 Task: Look for space in Ticul, Mexico from 12th July, 2023 to 16th July, 2023 for 8 adults in price range Rs.10000 to Rs.16000. Place can be private room with 8 bedrooms having 8 beds and 8 bathrooms. Property type can be house, flat, guest house. Amenities needed are: wifi, TV, free parkinig on premises, gym, breakfast. Booking option can be shelf check-in. Required host language is English.
Action: Mouse moved to (457, 97)
Screenshot: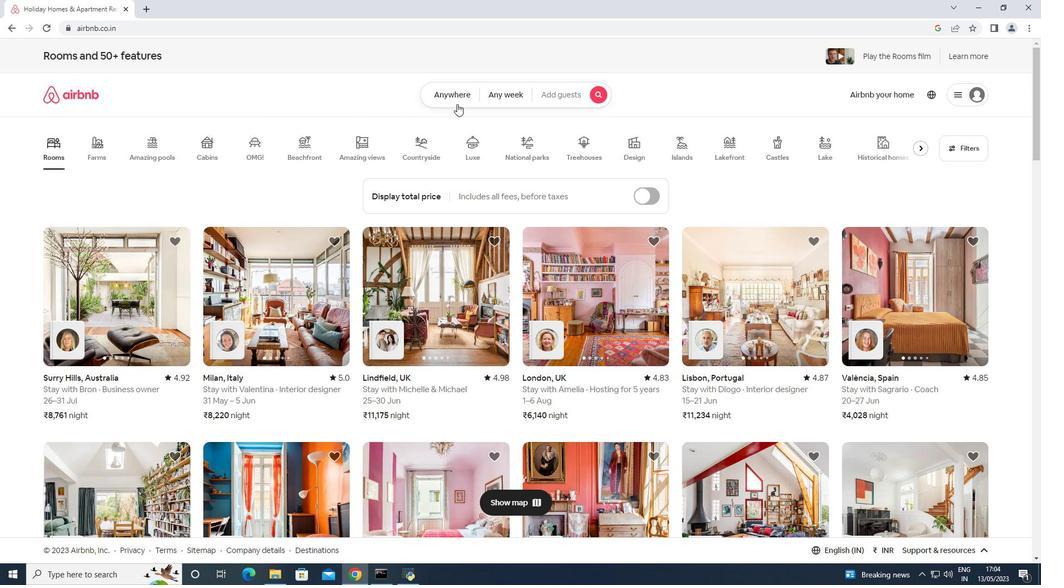 
Action: Mouse pressed left at (457, 97)
Screenshot: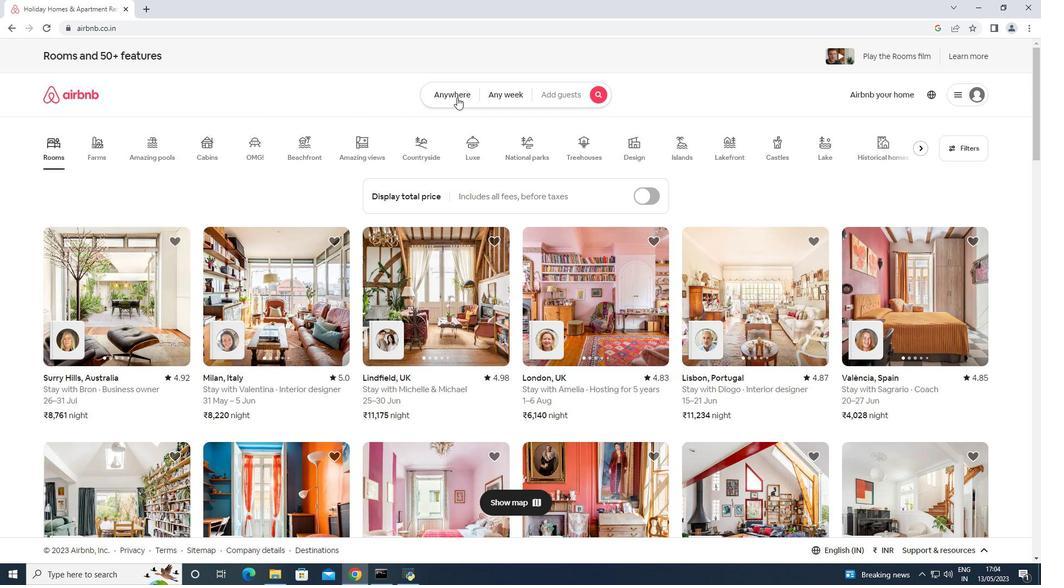 
Action: Mouse moved to (432, 131)
Screenshot: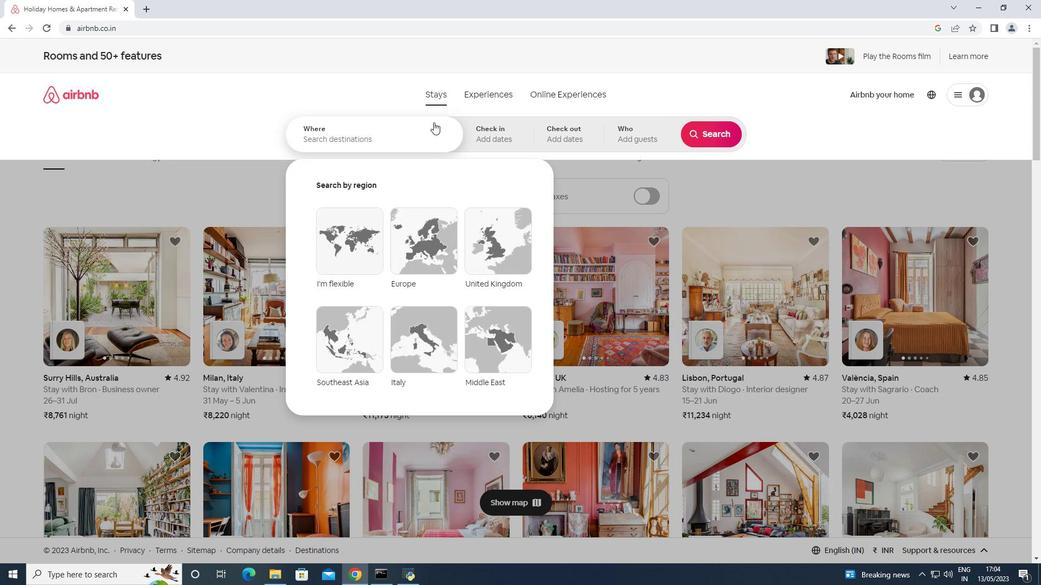 
Action: Mouse pressed left at (432, 131)
Screenshot: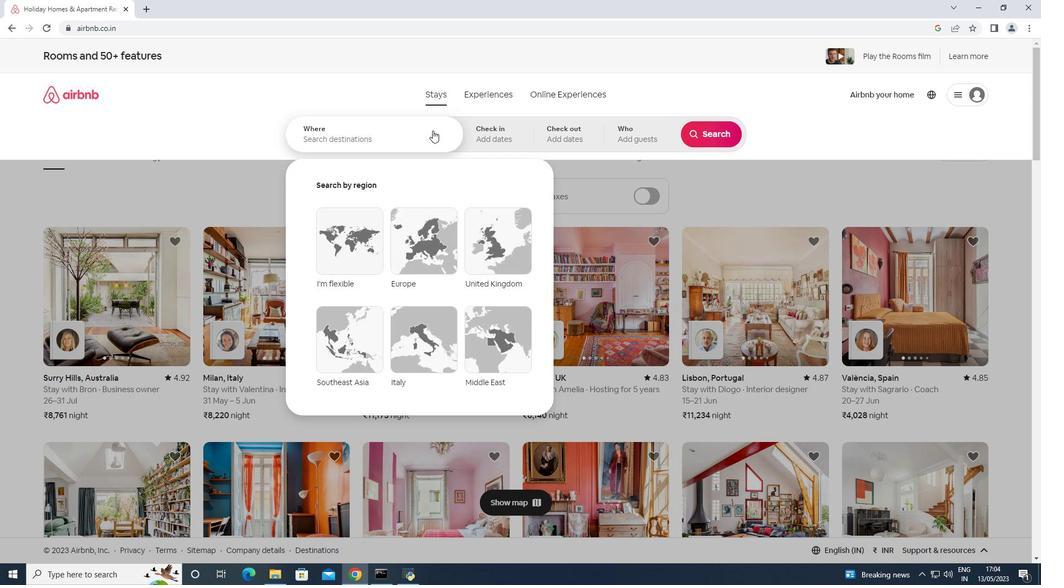 
Action: Mouse moved to (432, 131)
Screenshot: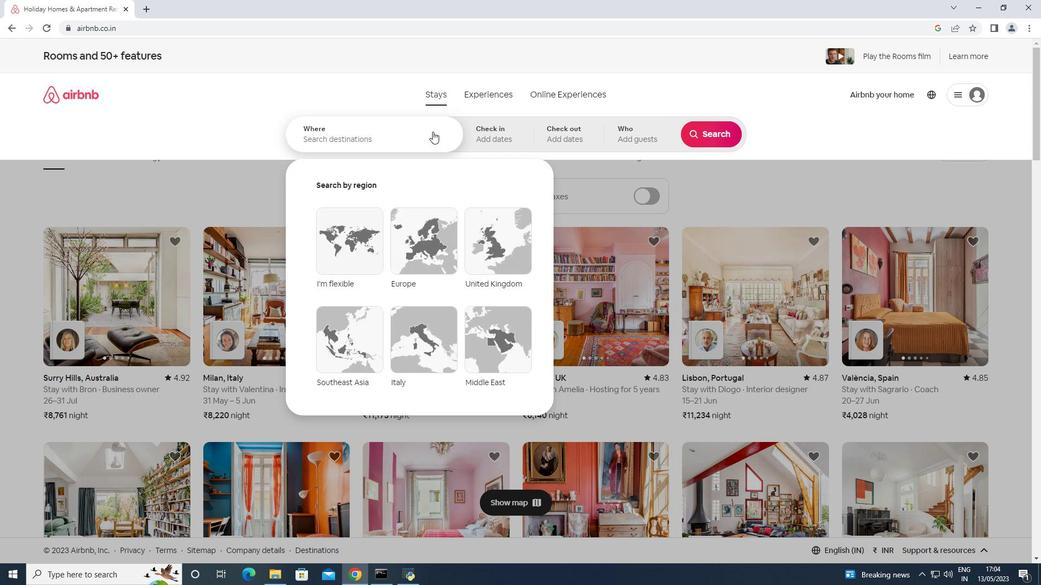 
Action: Key pressed <Key.shift>Ticul,<Key.space><Key.shift>Mexico<Key.enter>
Screenshot: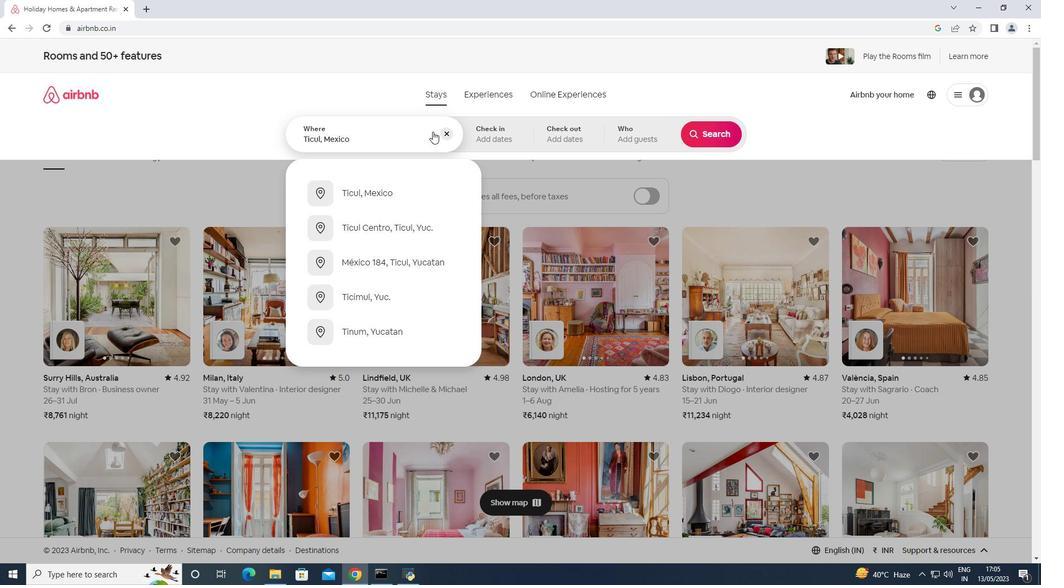 
Action: Mouse moved to (711, 224)
Screenshot: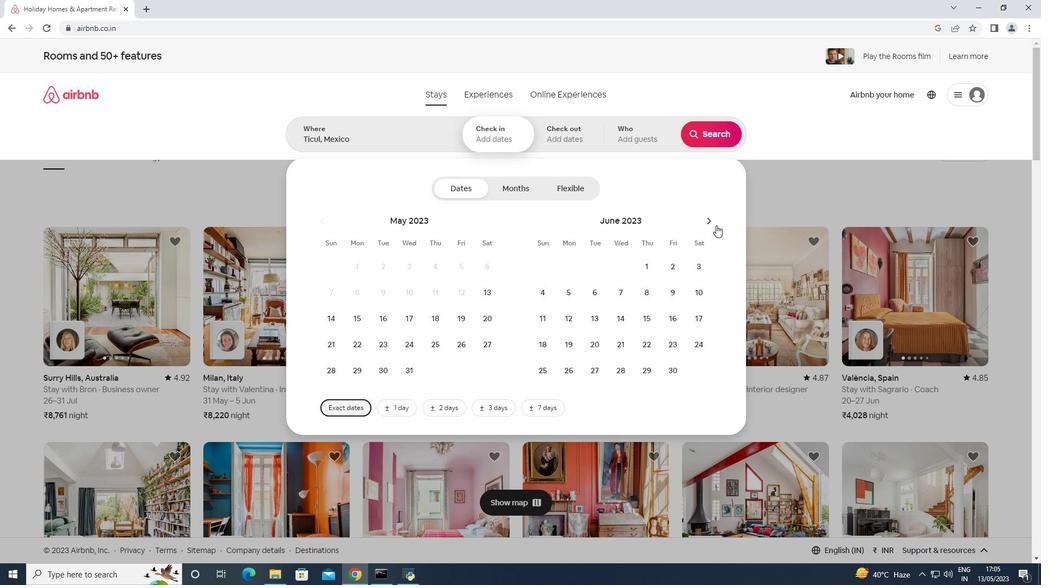 
Action: Mouse pressed left at (711, 224)
Screenshot: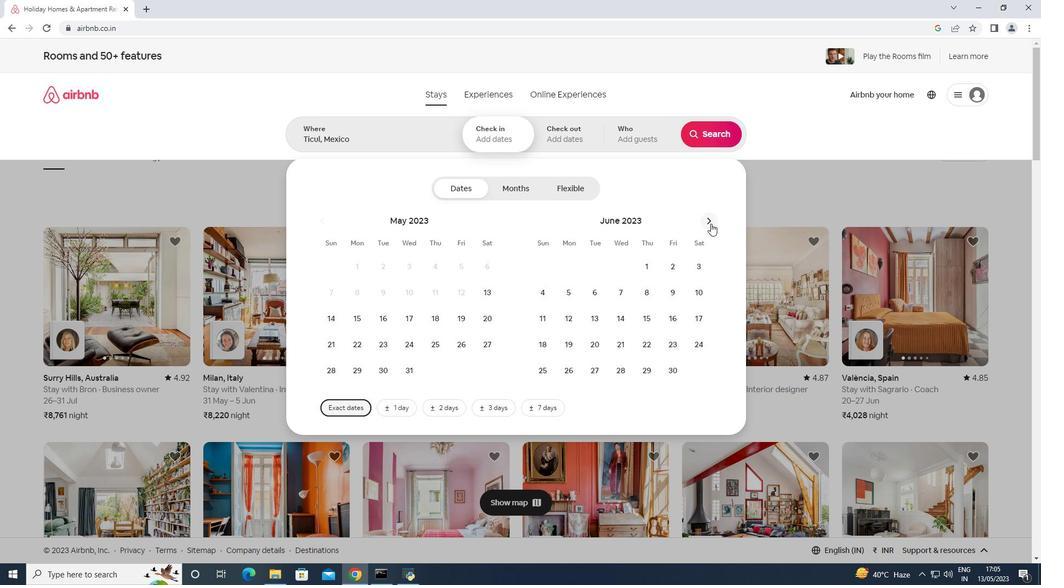 
Action: Mouse moved to (628, 315)
Screenshot: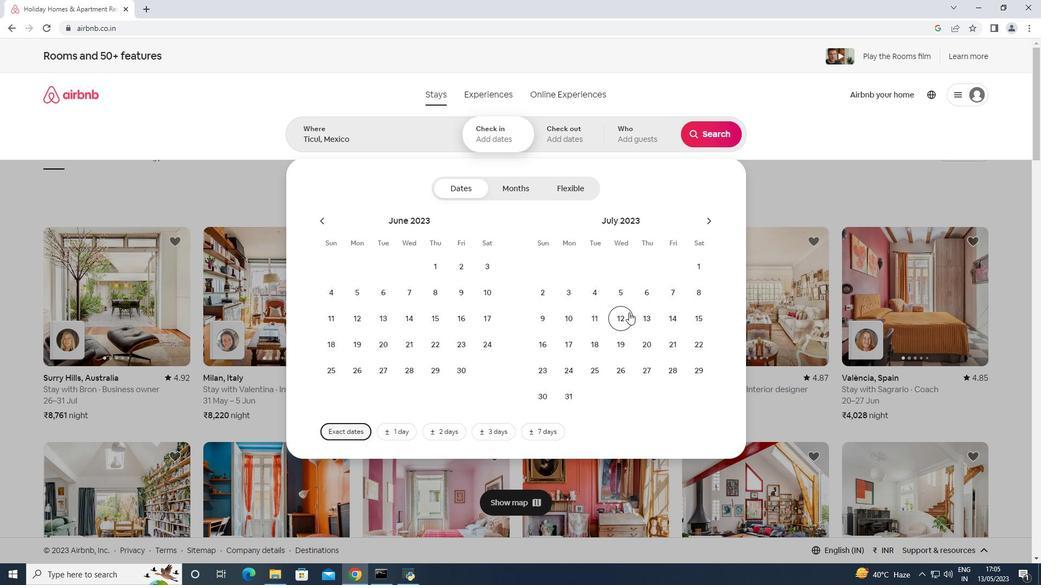 
Action: Mouse pressed left at (628, 315)
Screenshot: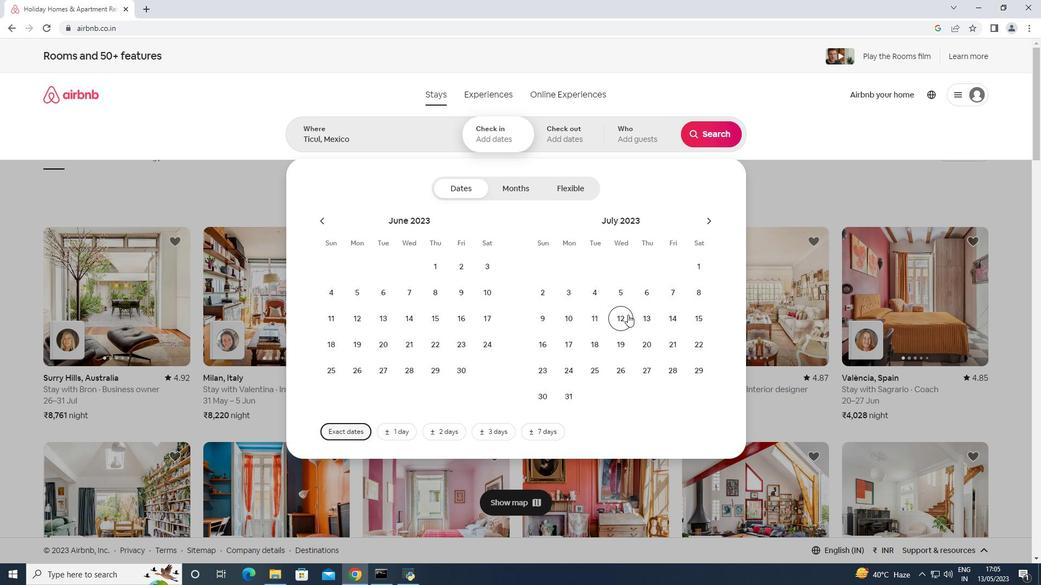 
Action: Mouse moved to (552, 342)
Screenshot: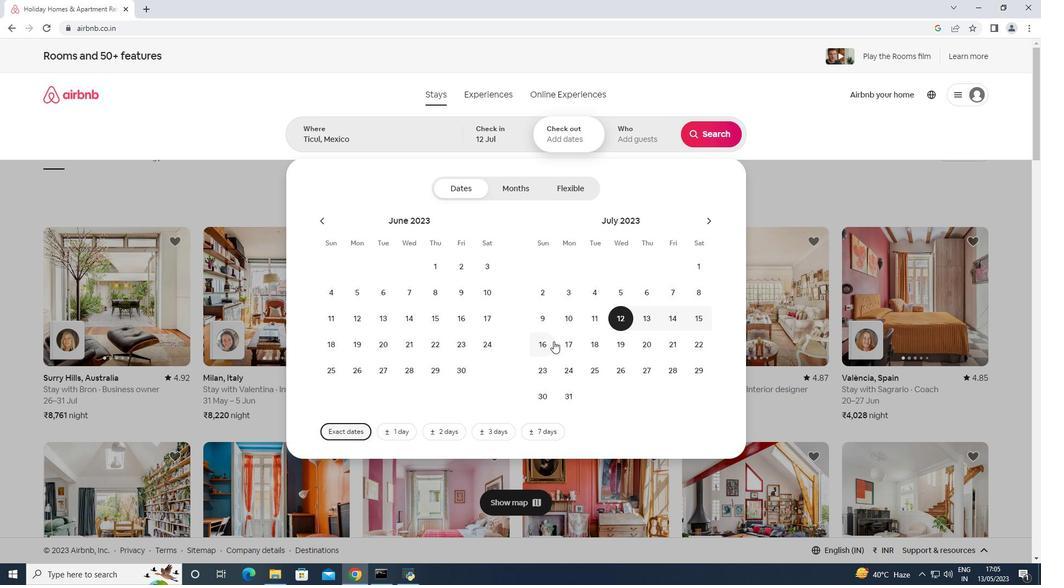 
Action: Mouse pressed left at (552, 342)
Screenshot: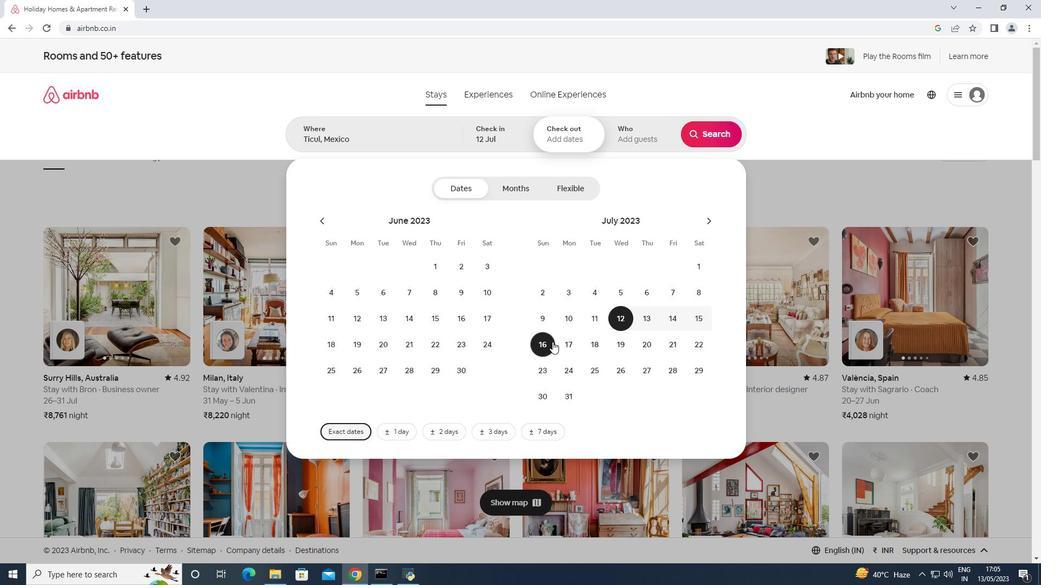 
Action: Mouse moved to (639, 139)
Screenshot: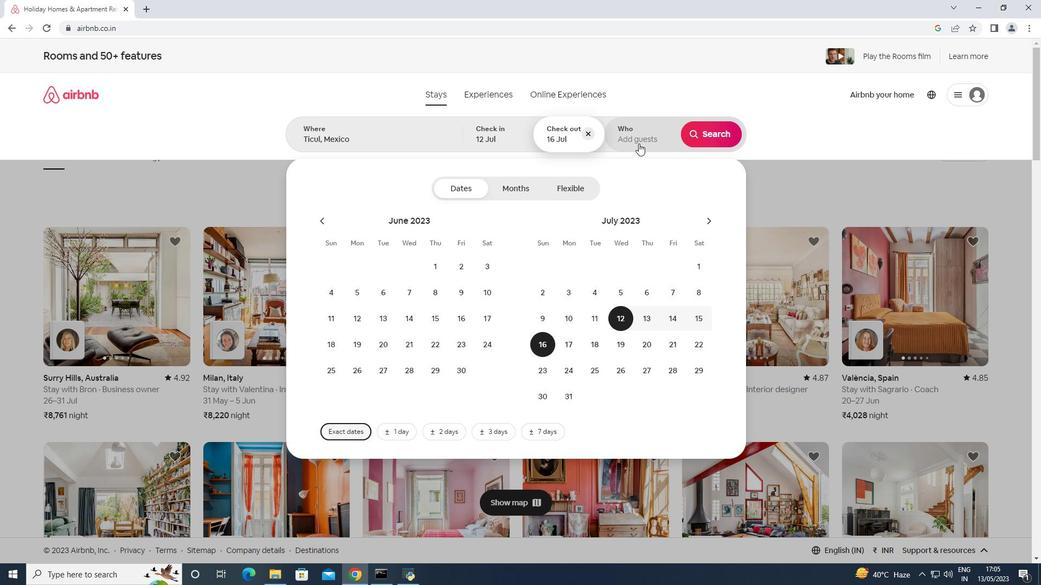 
Action: Mouse pressed left at (639, 139)
Screenshot: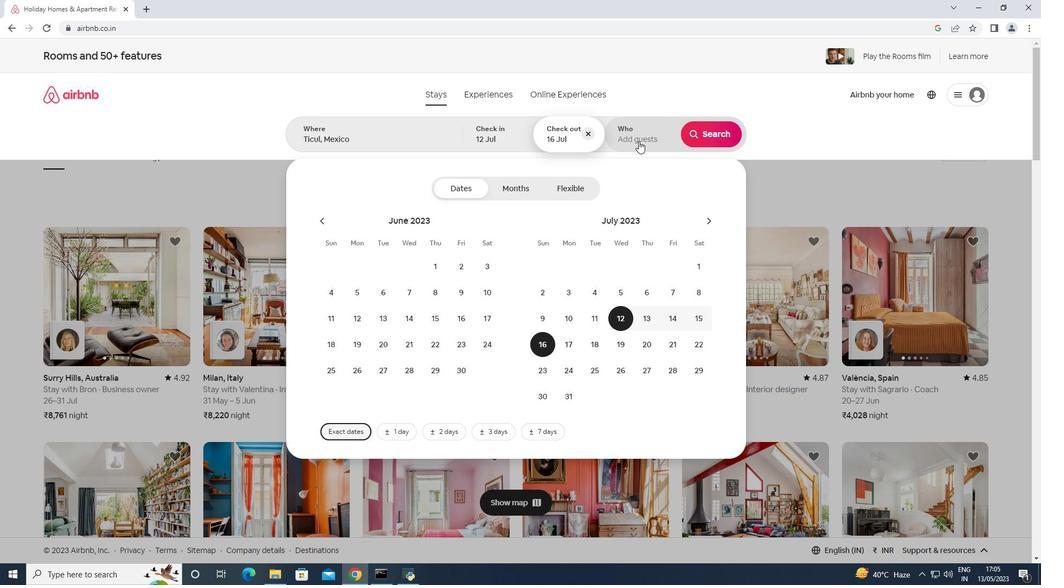 
Action: Mouse moved to (709, 185)
Screenshot: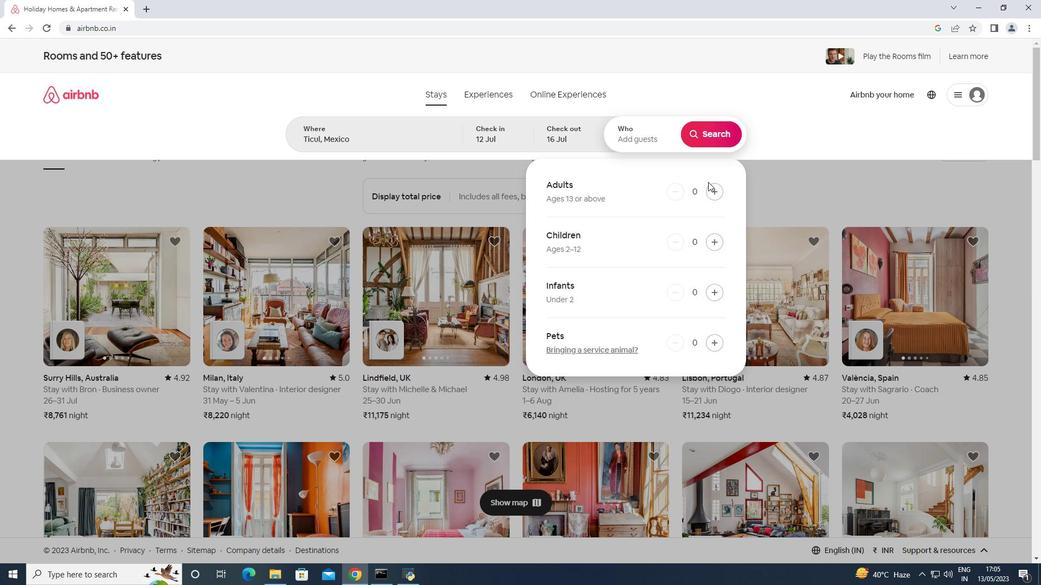
Action: Mouse pressed left at (709, 185)
Screenshot: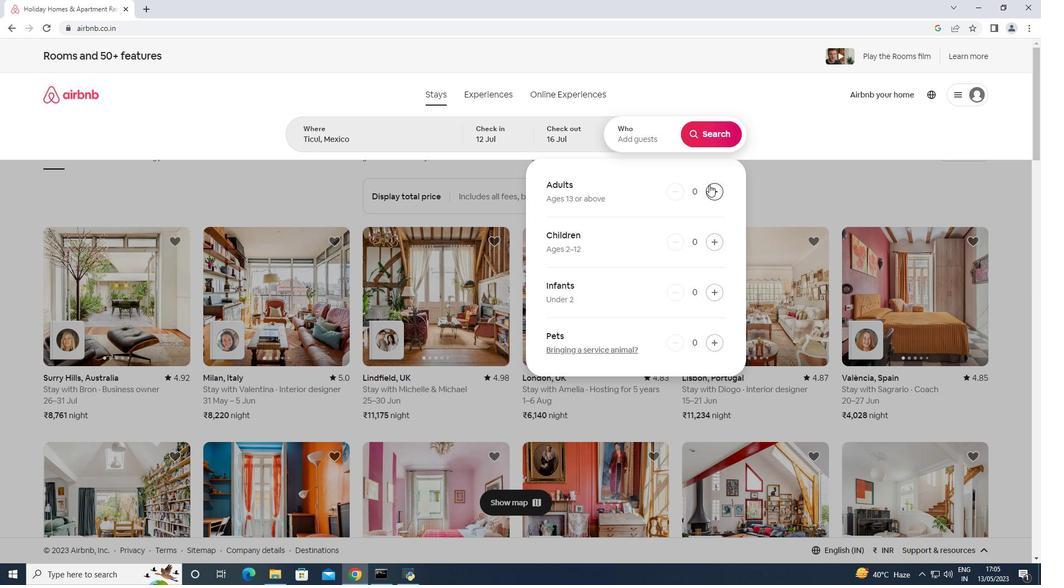 
Action: Mouse pressed left at (709, 185)
Screenshot: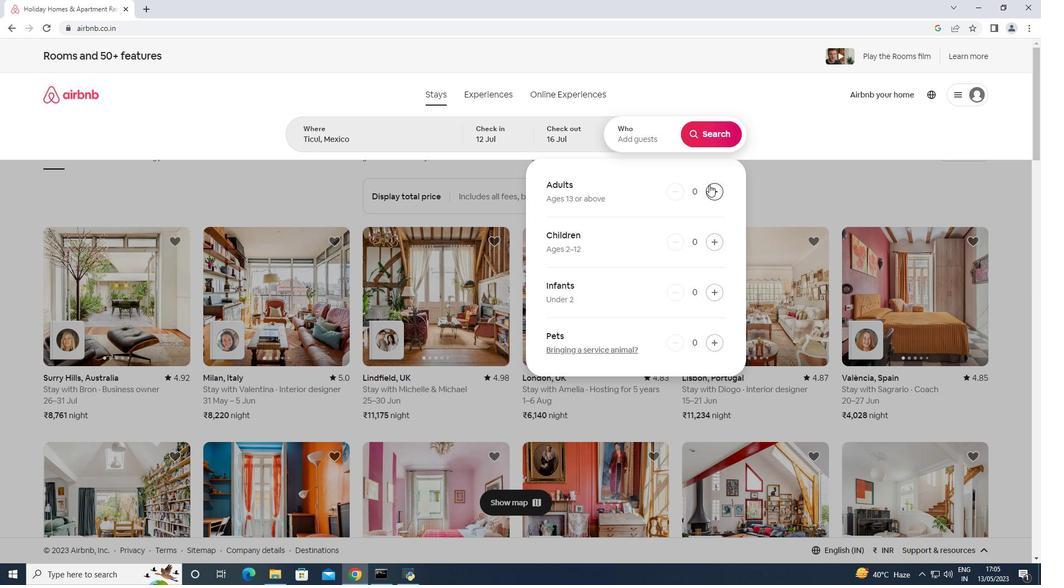 
Action: Mouse pressed left at (709, 185)
Screenshot: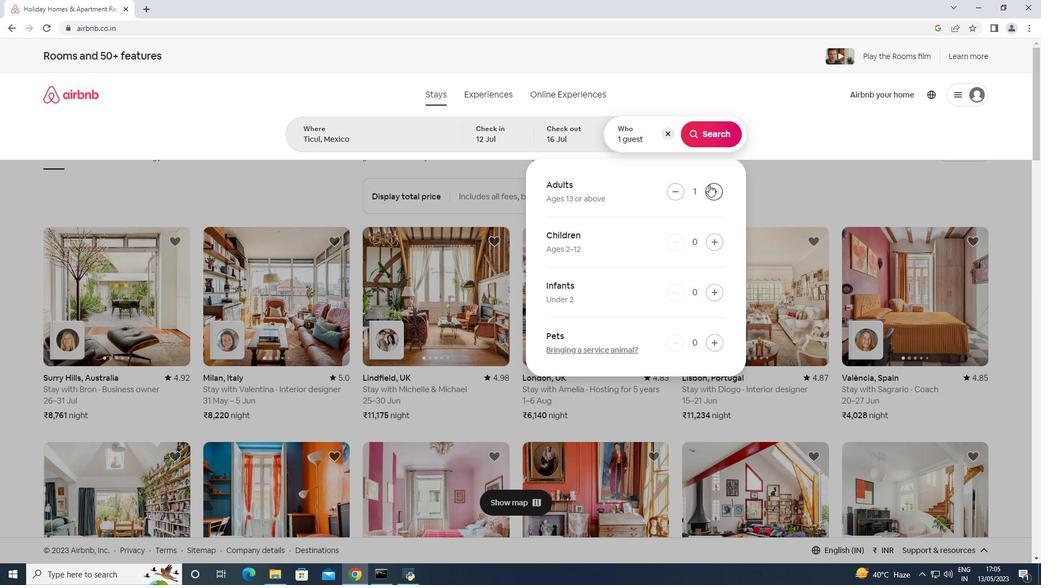 
Action: Mouse pressed left at (709, 185)
Screenshot: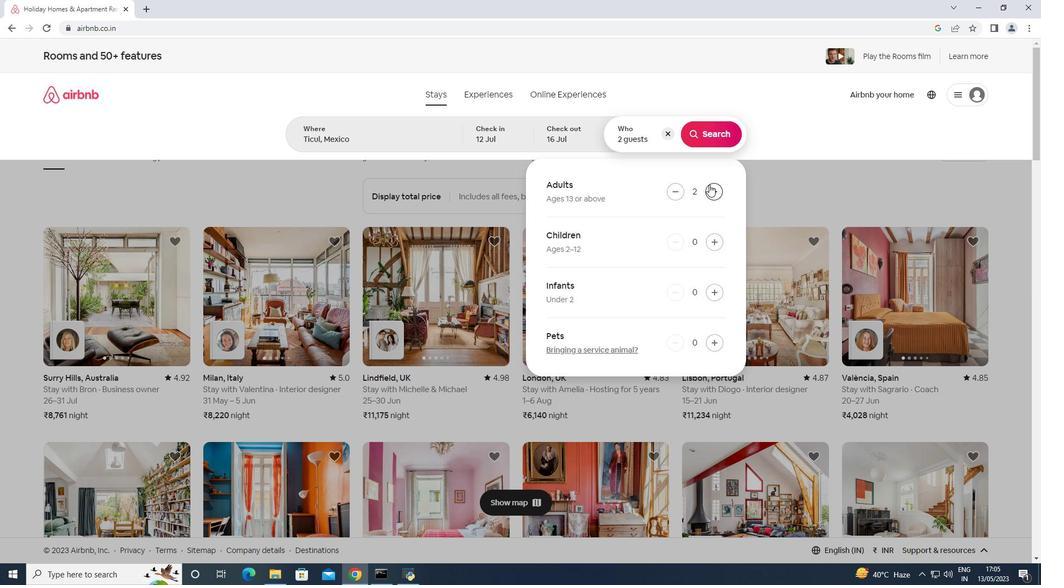 
Action: Mouse pressed left at (709, 185)
Screenshot: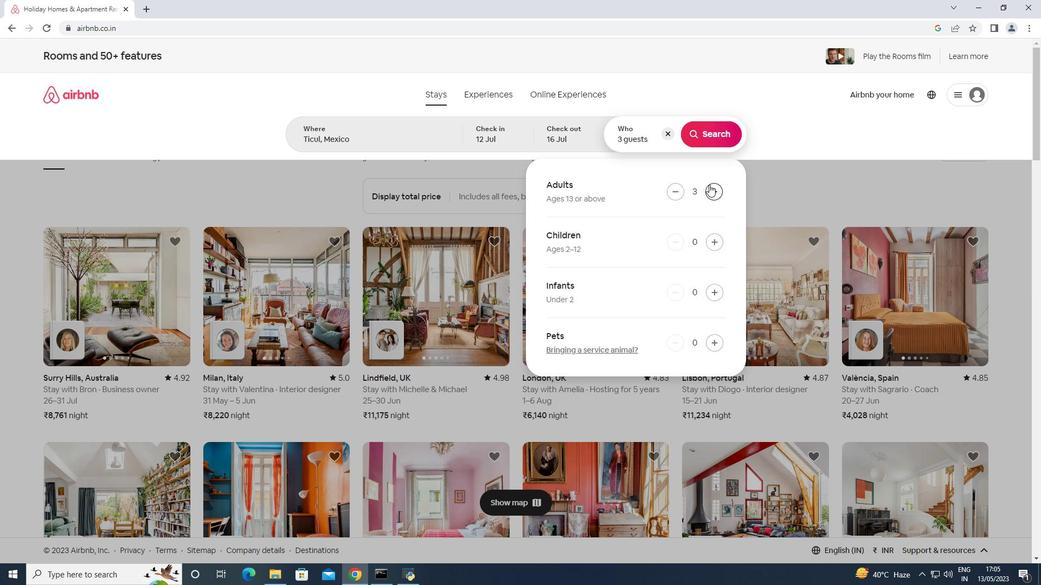 
Action: Mouse pressed left at (709, 185)
Screenshot: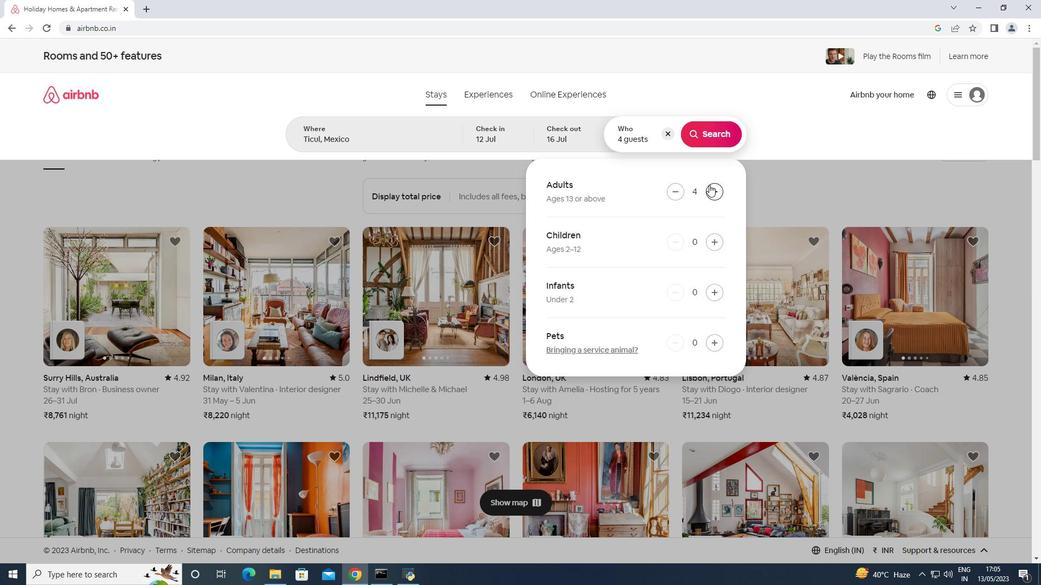 
Action: Mouse pressed left at (709, 185)
Screenshot: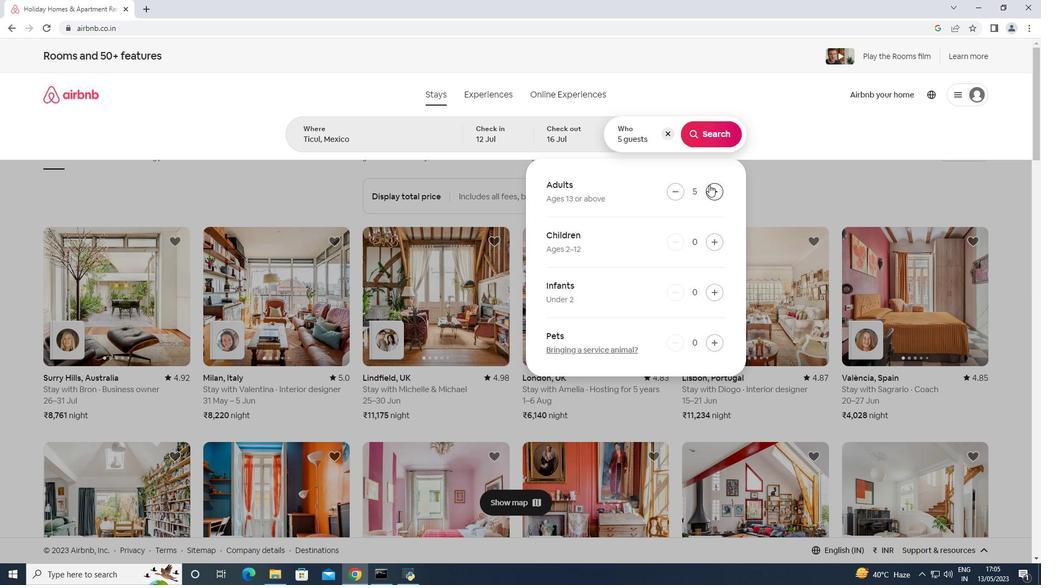 
Action: Mouse pressed left at (709, 185)
Screenshot: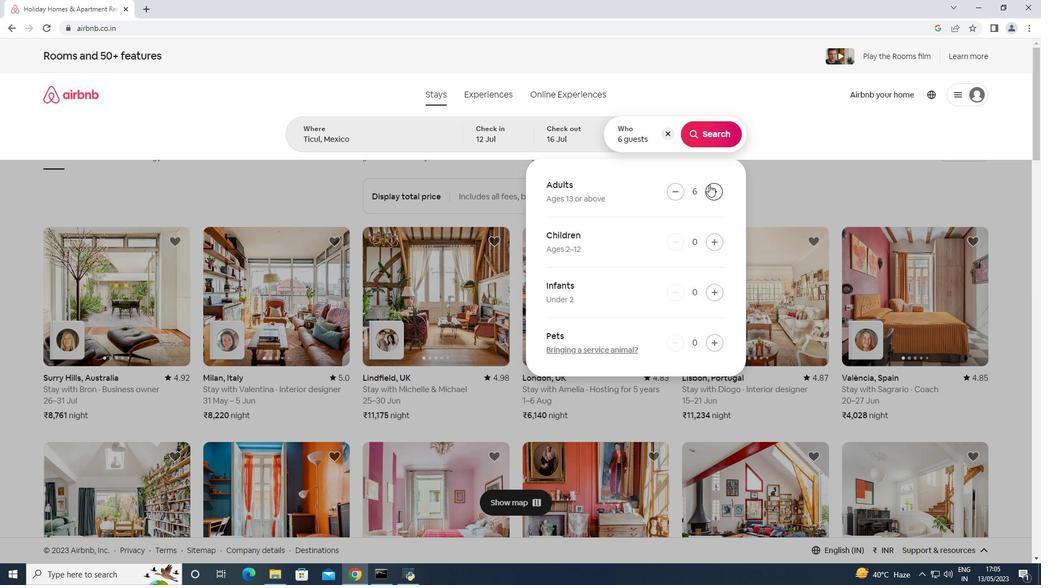
Action: Mouse moved to (707, 127)
Screenshot: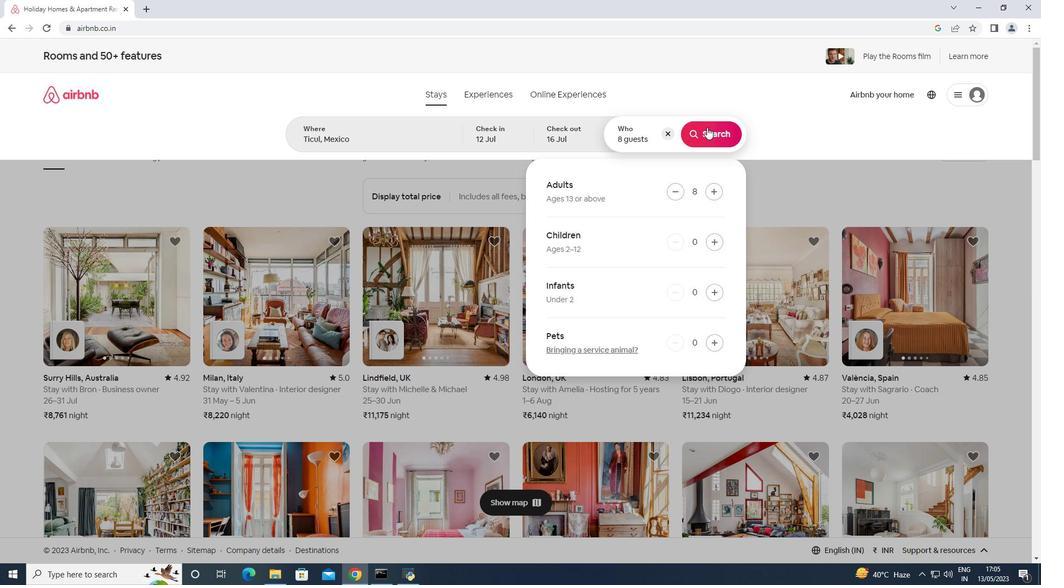
Action: Mouse pressed left at (707, 127)
Screenshot: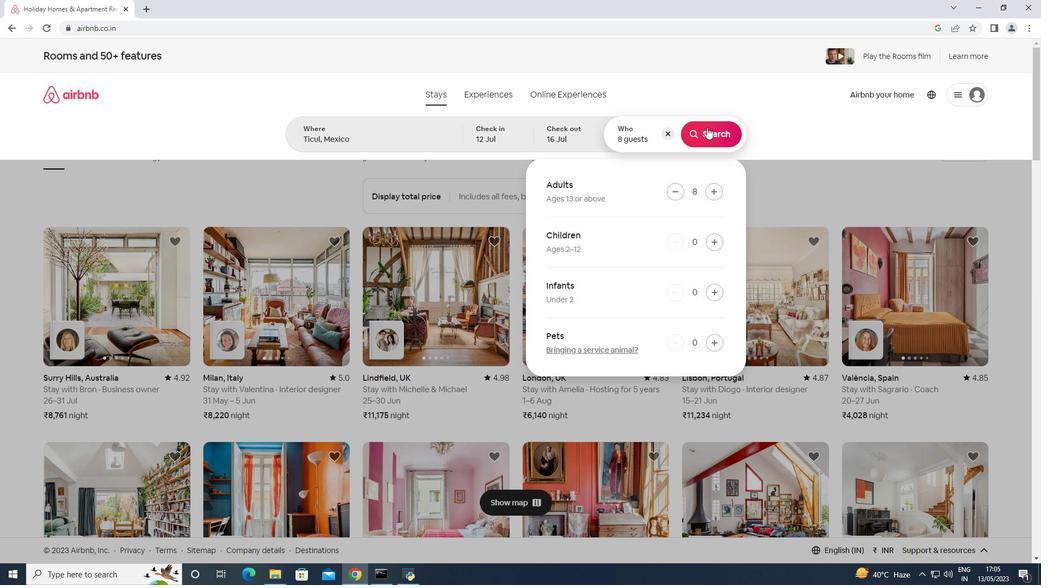 
Action: Mouse moved to (991, 95)
Screenshot: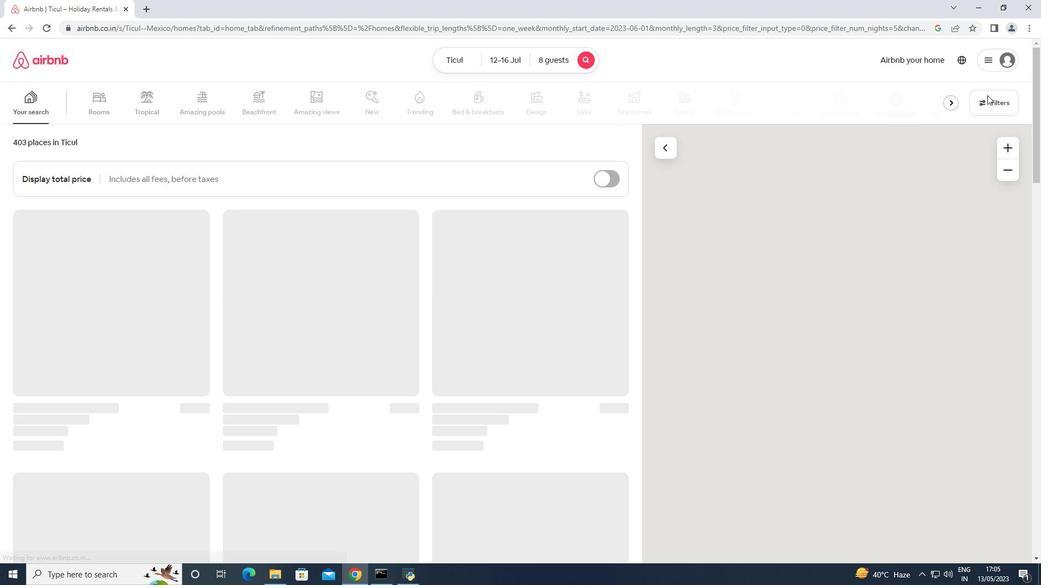 
Action: Mouse pressed left at (991, 95)
Screenshot: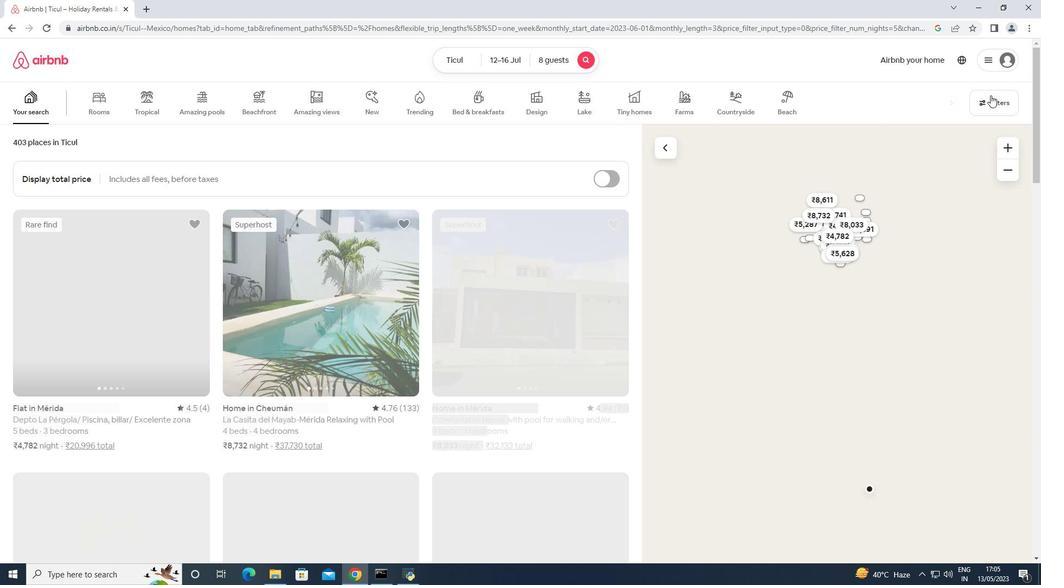 
Action: Mouse moved to (451, 367)
Screenshot: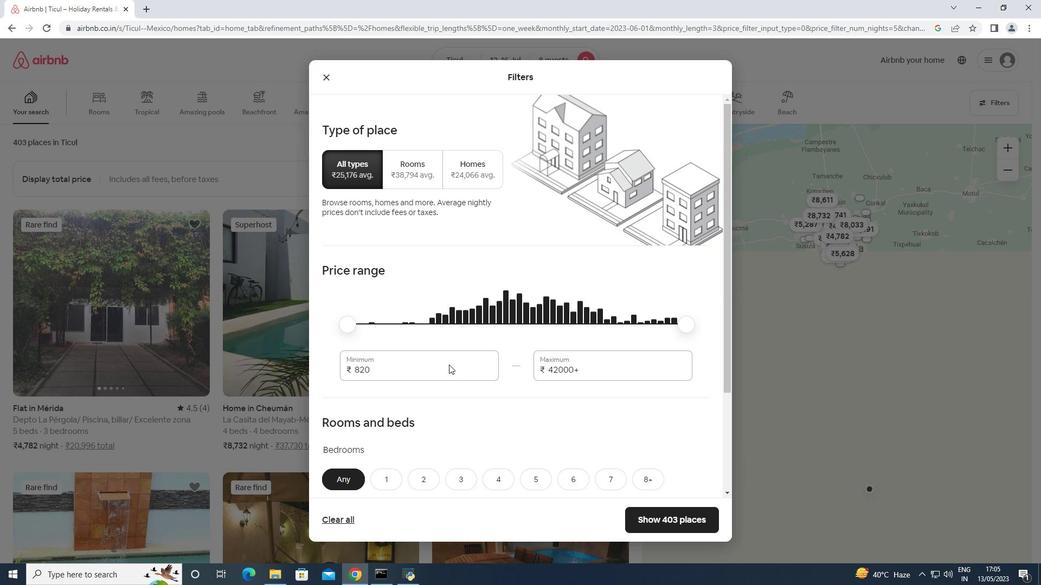 
Action: Mouse pressed left at (451, 367)
Screenshot: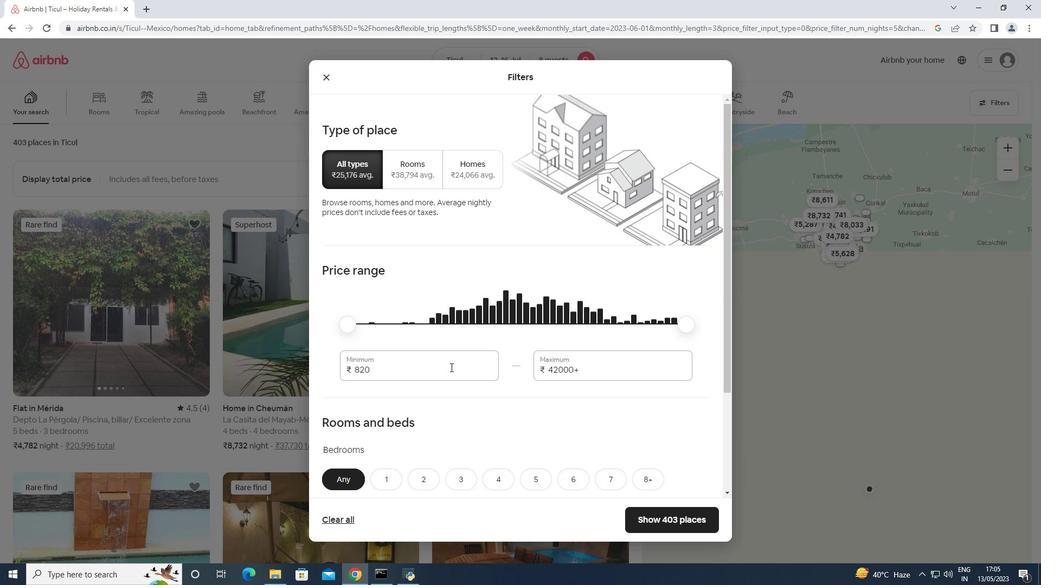 
Action: Mouse pressed left at (451, 367)
Screenshot: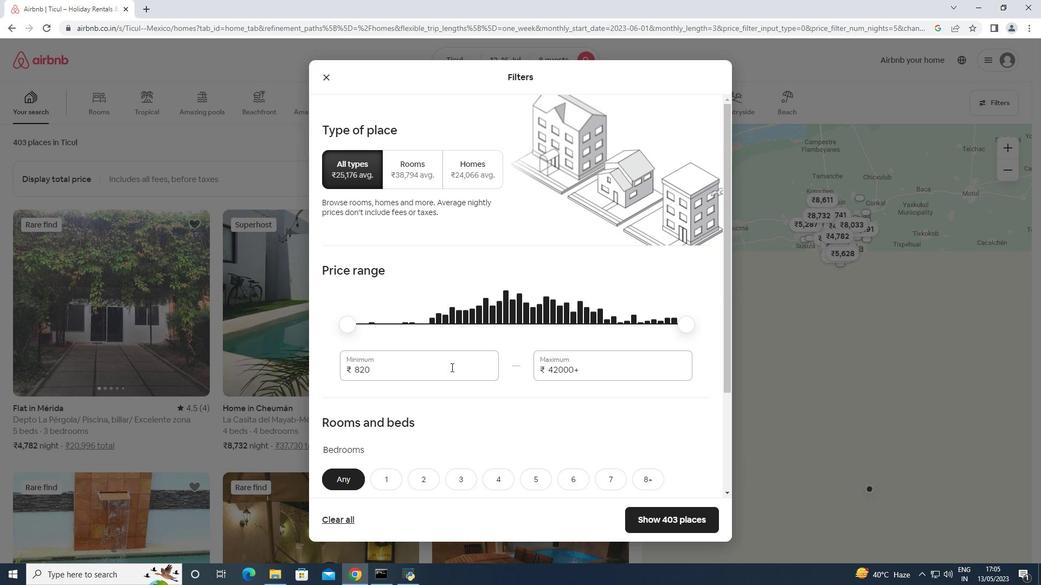 
Action: Mouse moved to (460, 364)
Screenshot: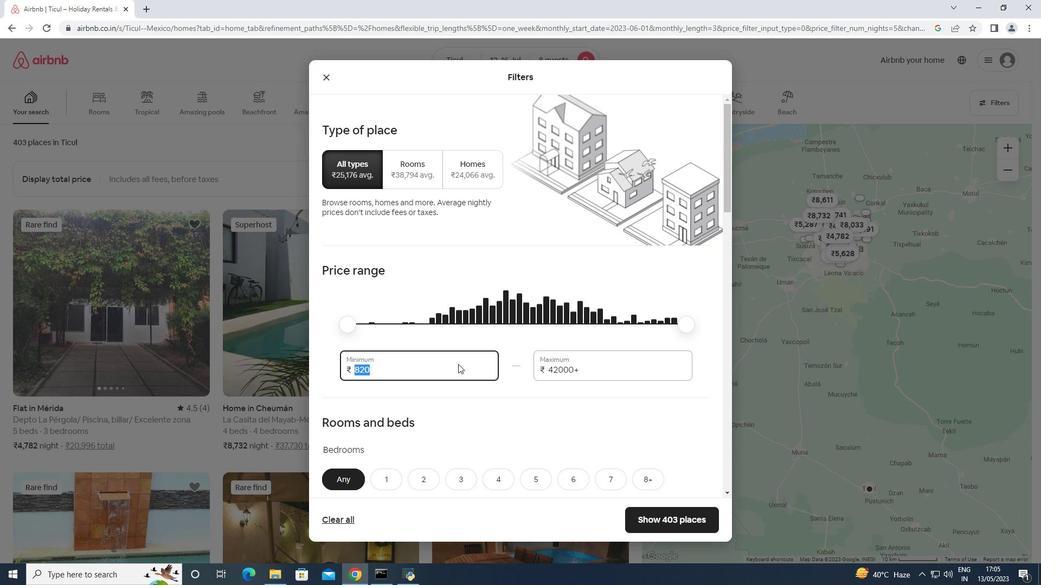 
Action: Key pressed 10000<Key.tab>16000
Screenshot: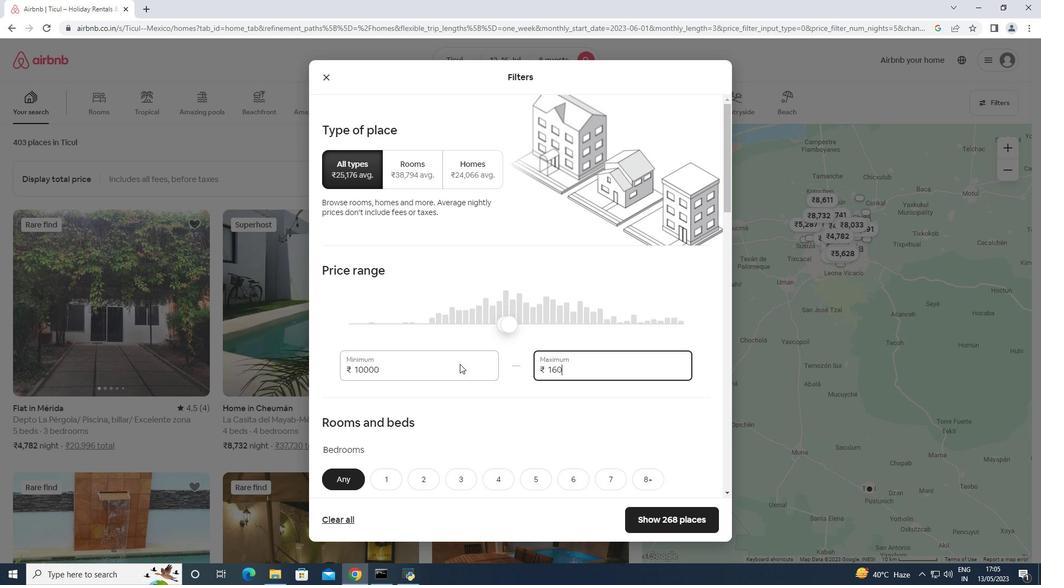 
Action: Mouse scrolled (460, 364) with delta (0, 0)
Screenshot: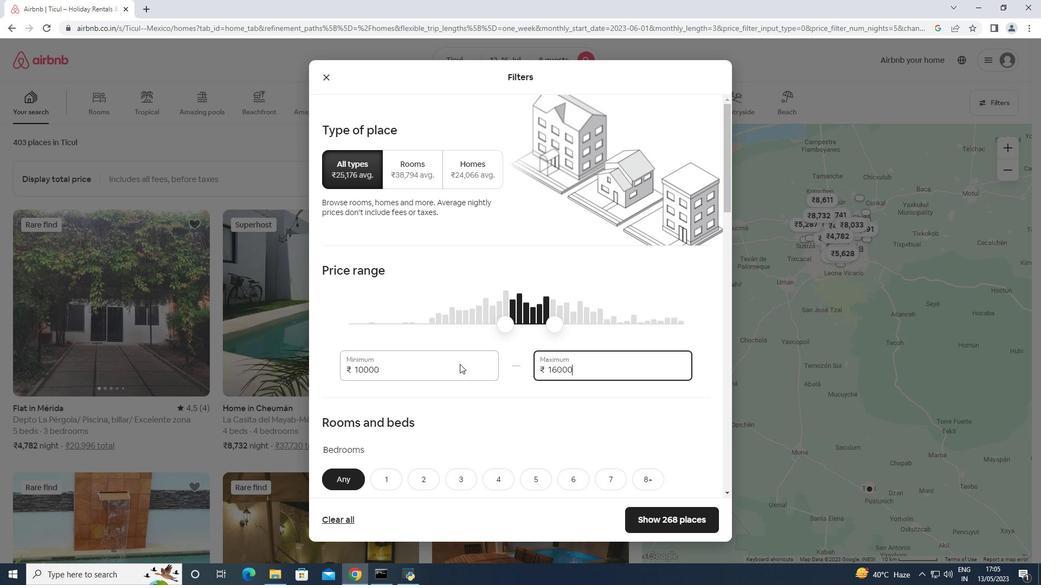 
Action: Mouse scrolled (460, 364) with delta (0, 0)
Screenshot: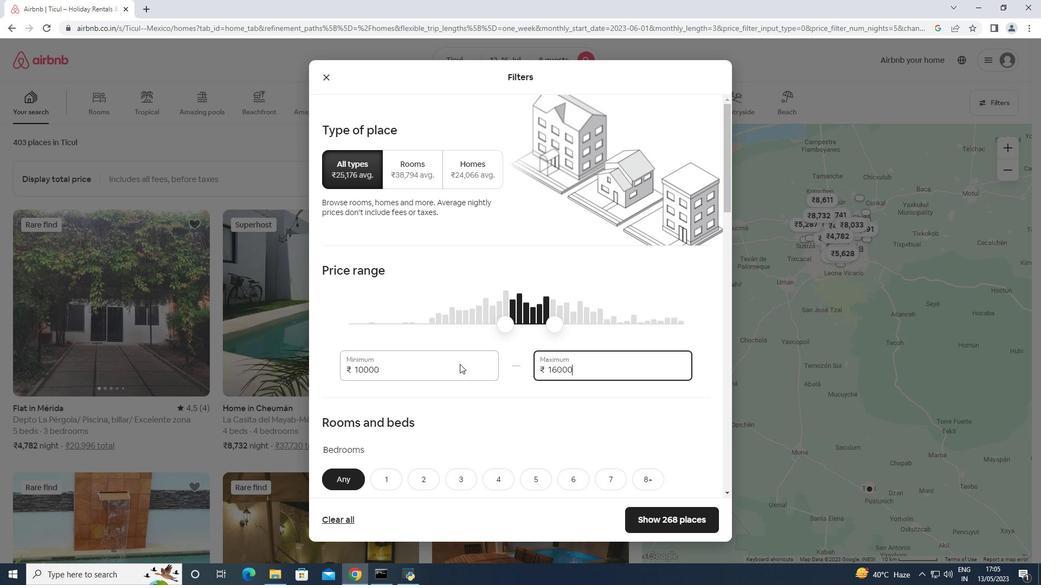 
Action: Mouse scrolled (460, 364) with delta (0, 0)
Screenshot: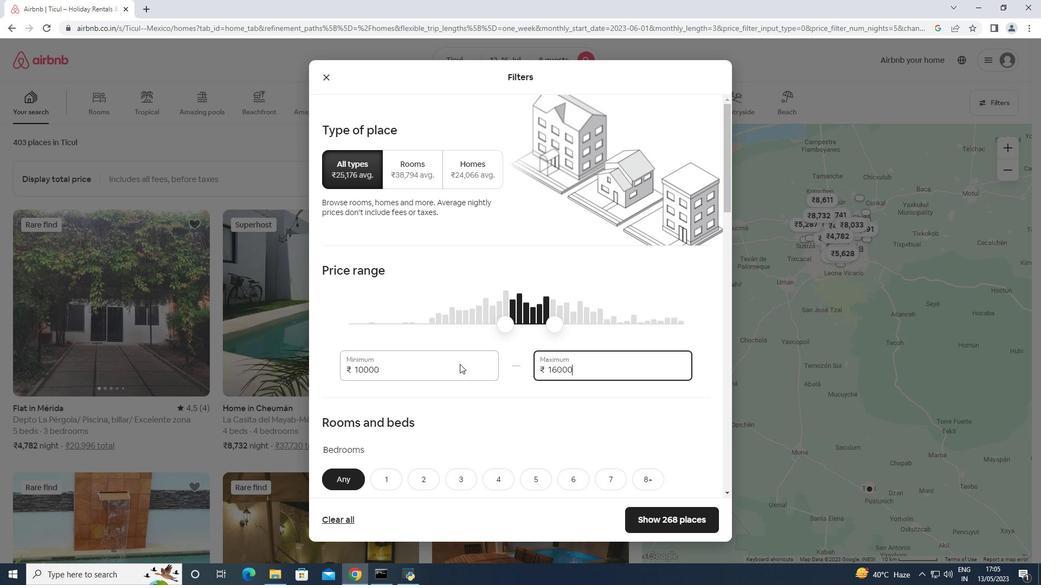 
Action: Mouse scrolled (460, 364) with delta (0, 0)
Screenshot: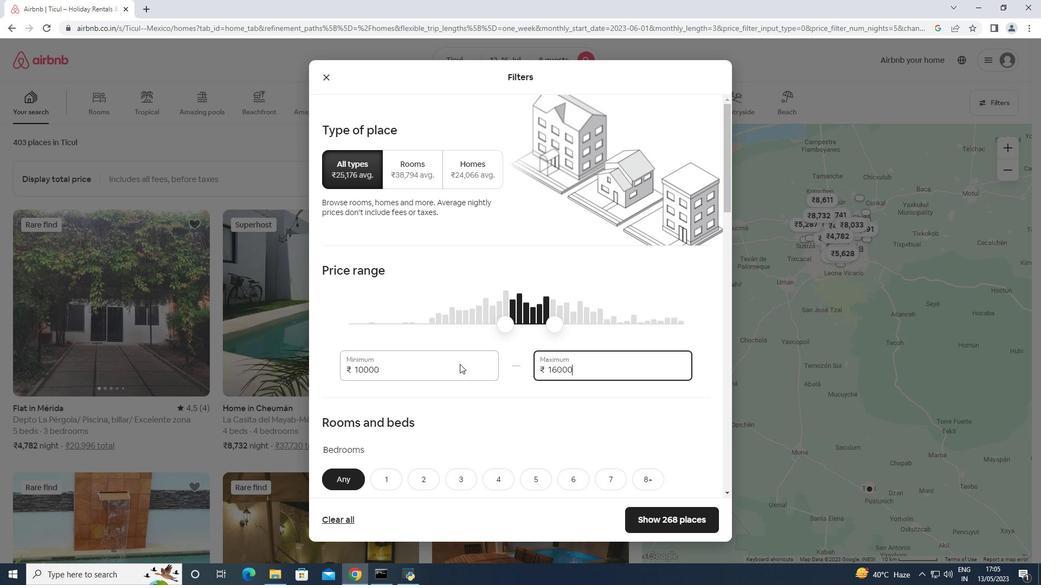 
Action: Mouse moved to (650, 265)
Screenshot: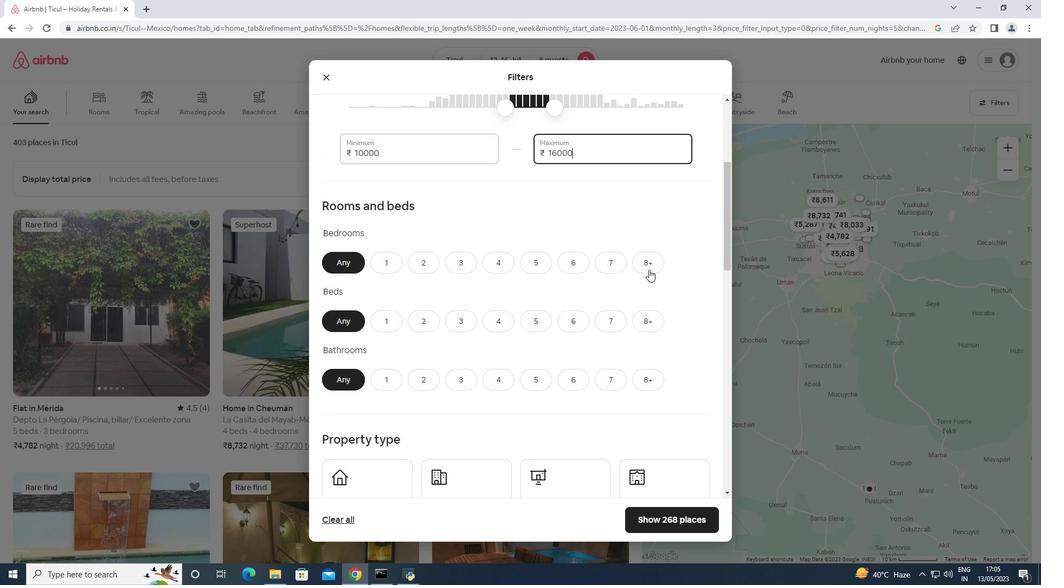 
Action: Mouse pressed left at (650, 265)
Screenshot: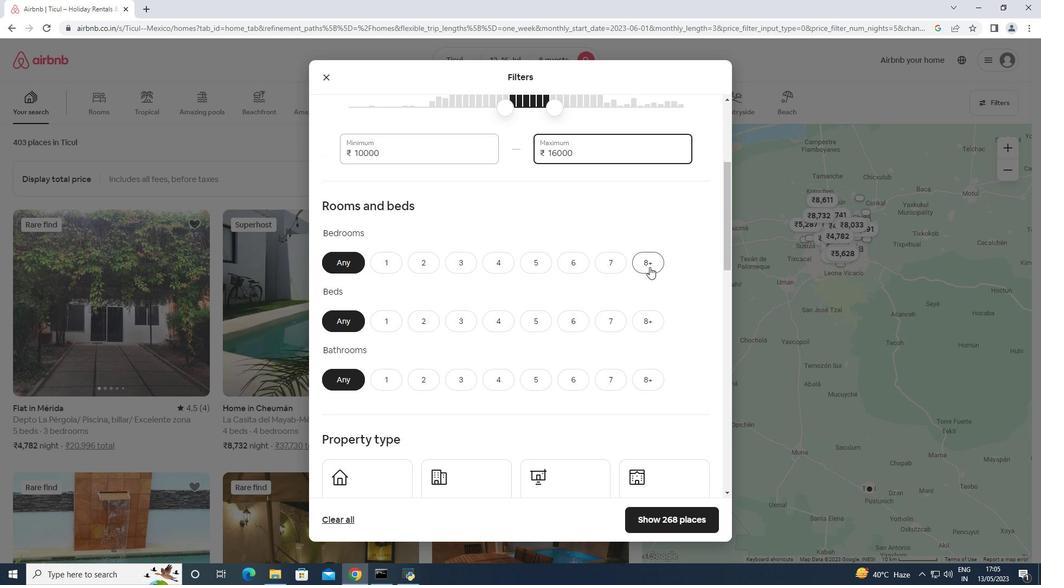
Action: Mouse moved to (657, 328)
Screenshot: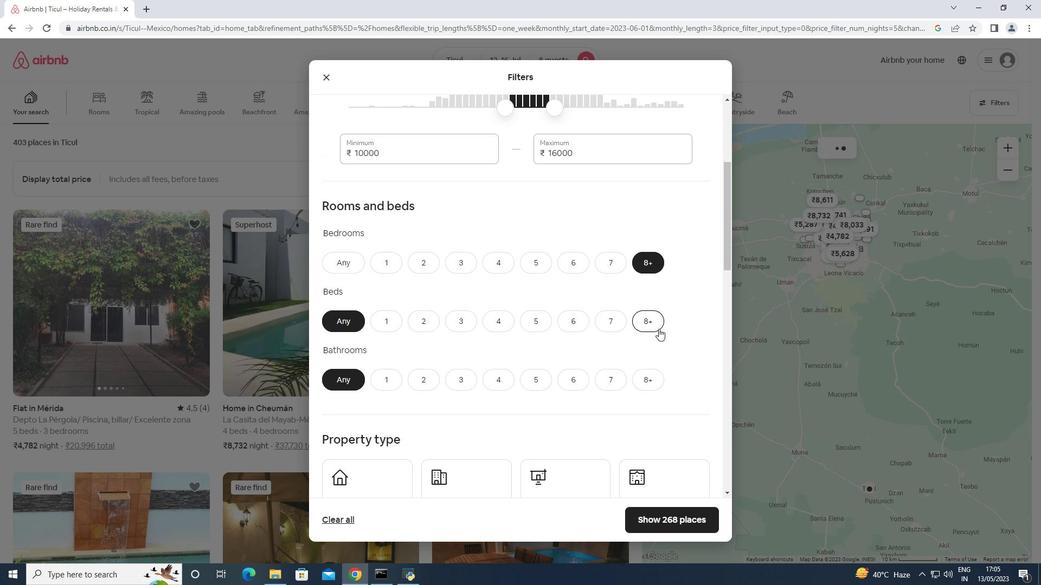 
Action: Mouse pressed left at (657, 328)
Screenshot: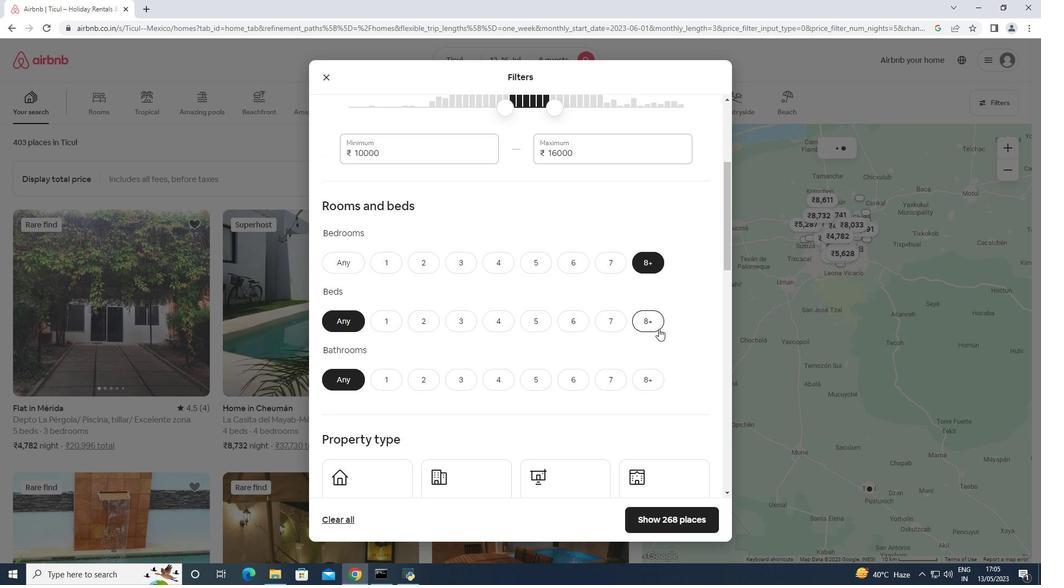 
Action: Mouse moved to (646, 383)
Screenshot: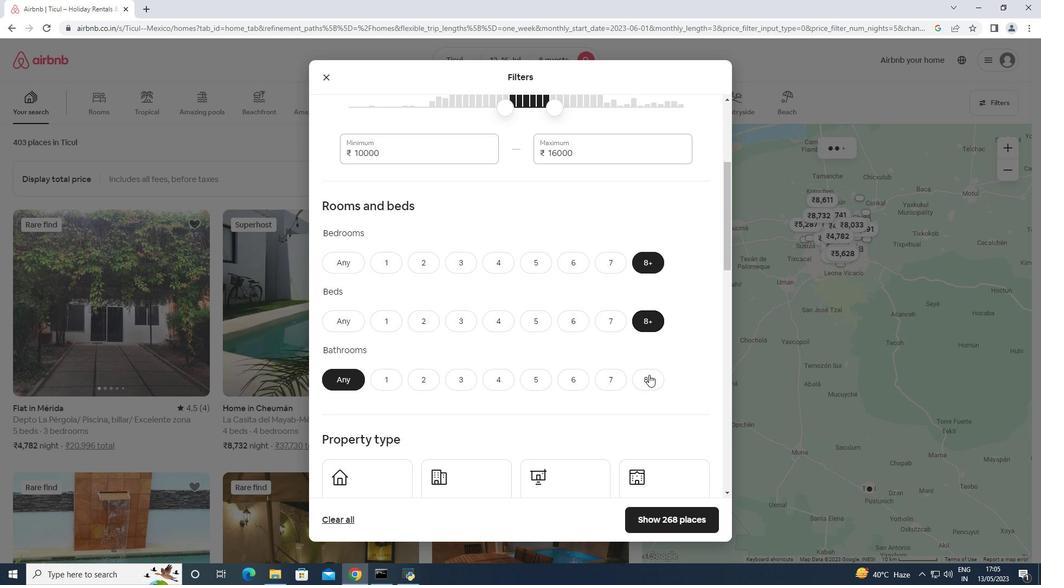 
Action: Mouse pressed left at (646, 383)
Screenshot: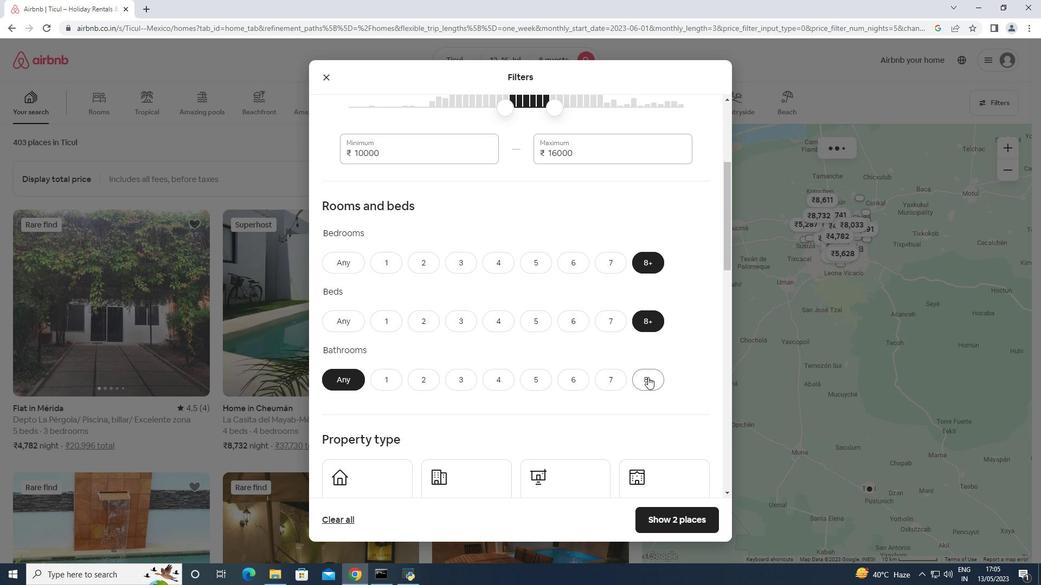
Action: Mouse moved to (646, 379)
Screenshot: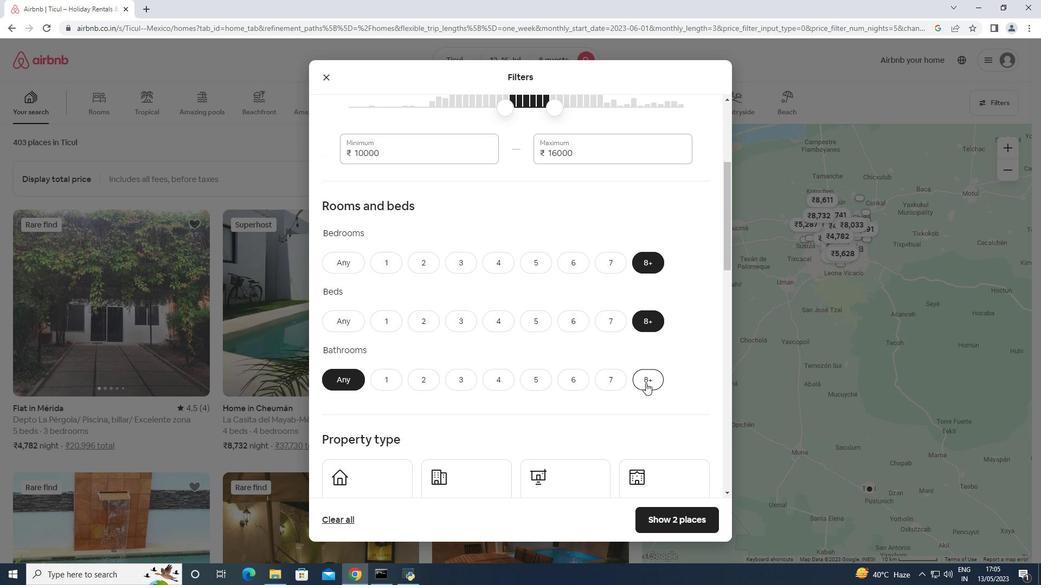 
Action: Mouse scrolled (646, 379) with delta (0, 0)
Screenshot: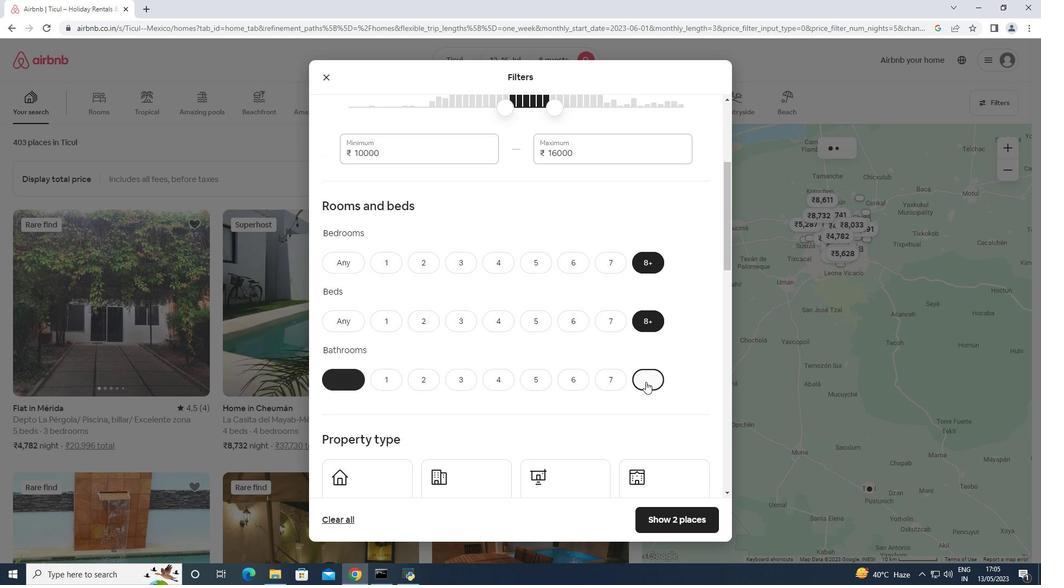 
Action: Mouse scrolled (646, 379) with delta (0, 0)
Screenshot: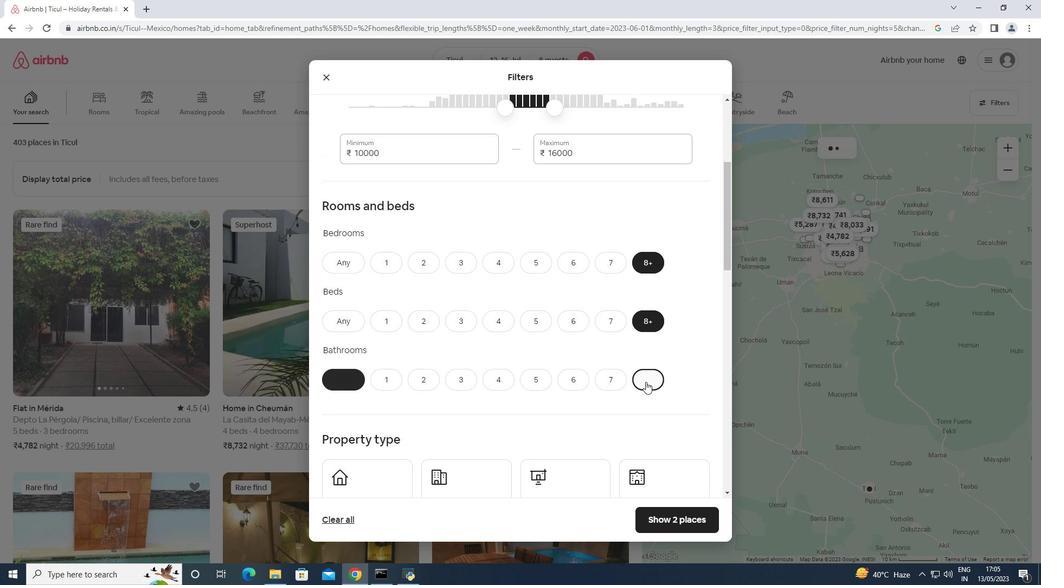 
Action: Mouse scrolled (646, 379) with delta (0, 0)
Screenshot: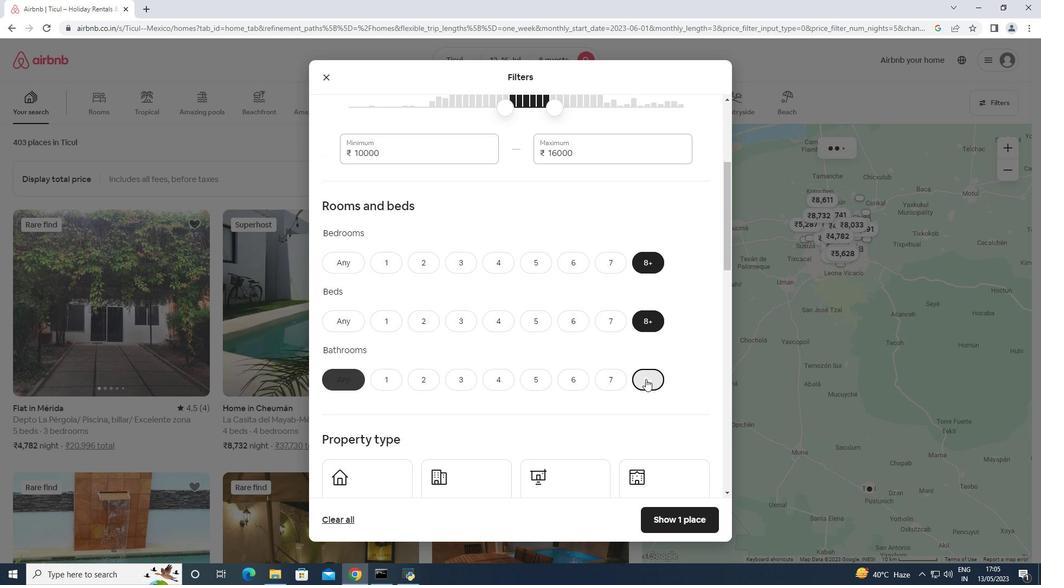 
Action: Mouse scrolled (646, 379) with delta (0, 0)
Screenshot: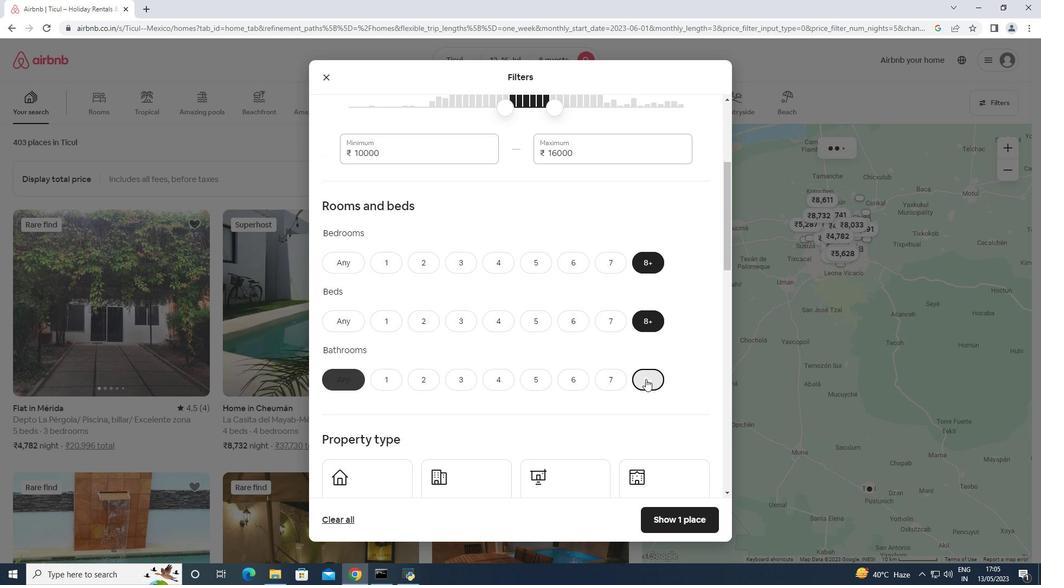 
Action: Mouse moved to (365, 279)
Screenshot: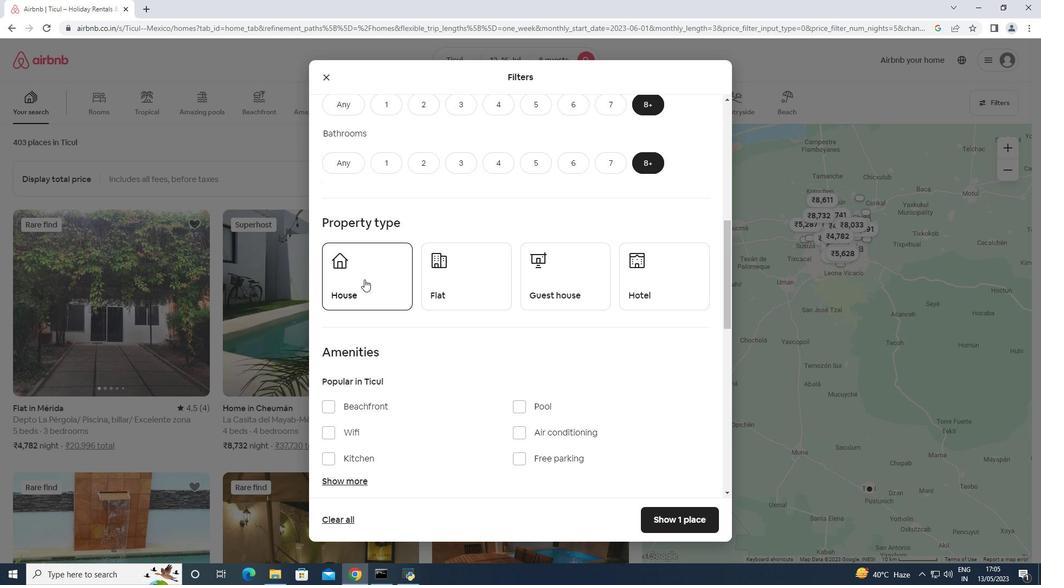 
Action: Mouse pressed left at (365, 279)
Screenshot: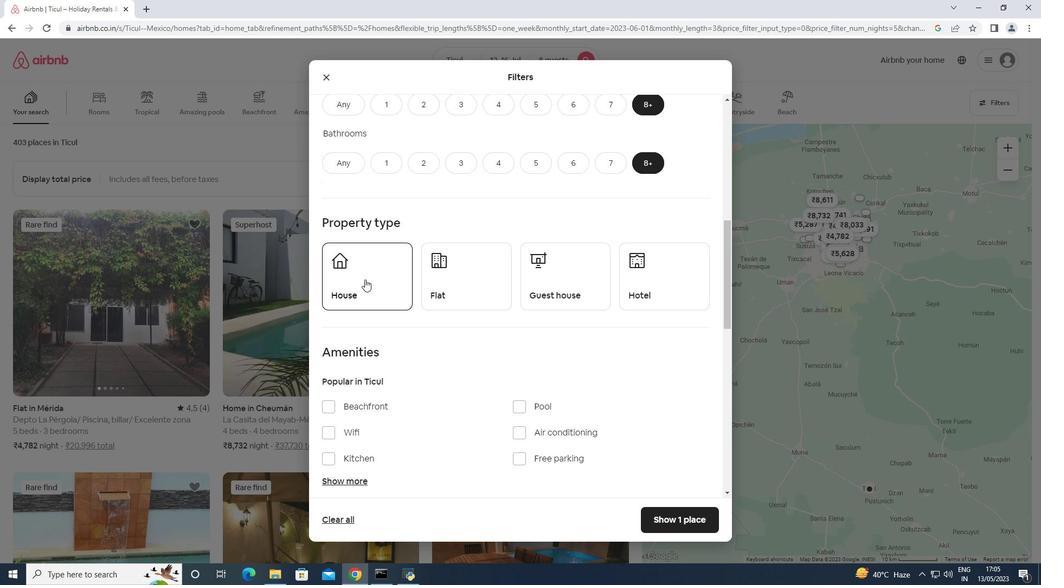 
Action: Mouse moved to (467, 279)
Screenshot: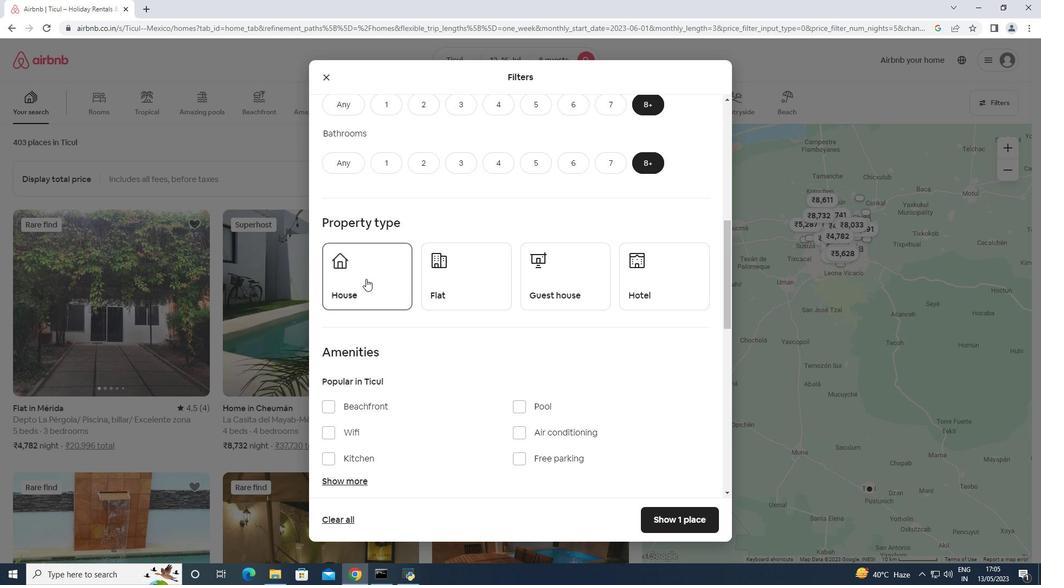 
Action: Mouse pressed left at (467, 279)
Screenshot: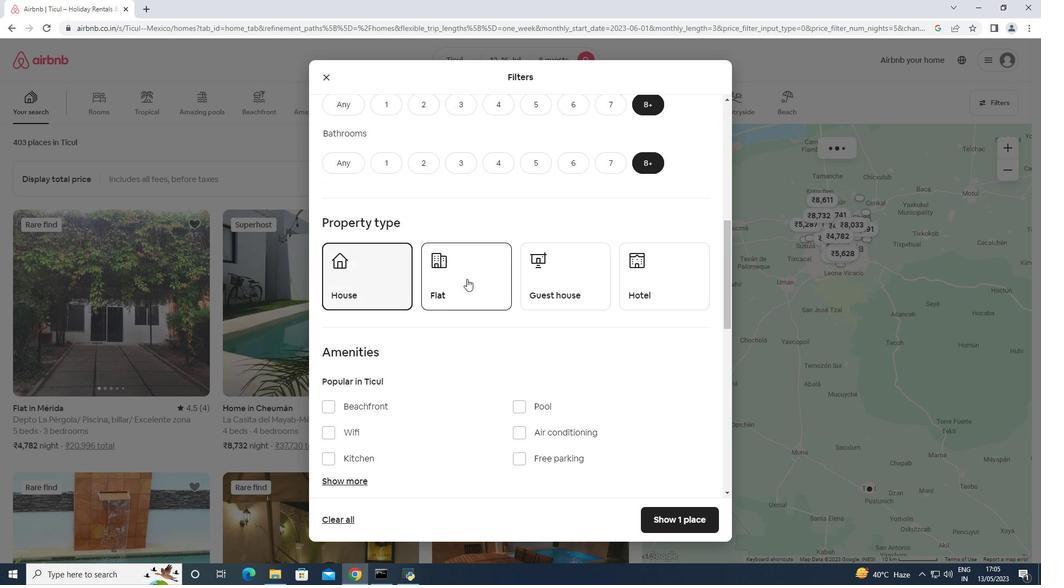 
Action: Mouse moved to (578, 289)
Screenshot: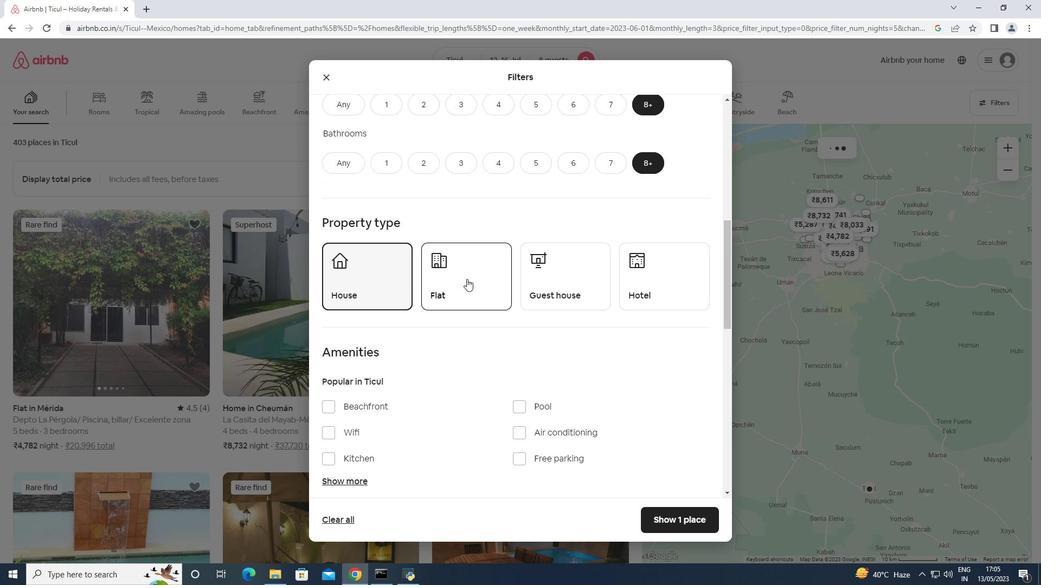 
Action: Mouse pressed left at (578, 289)
Screenshot: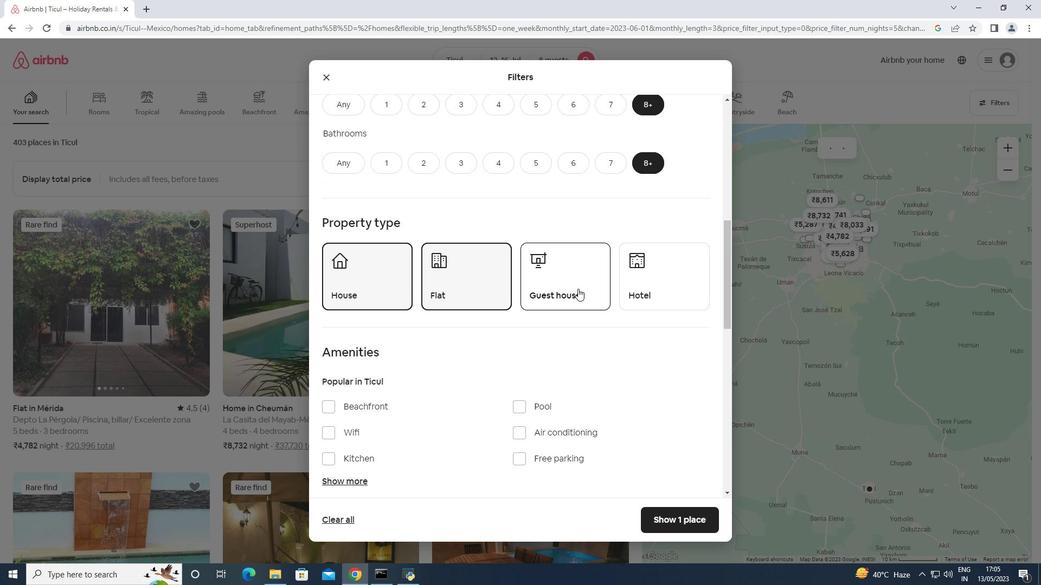 
Action: Mouse moved to (578, 289)
Screenshot: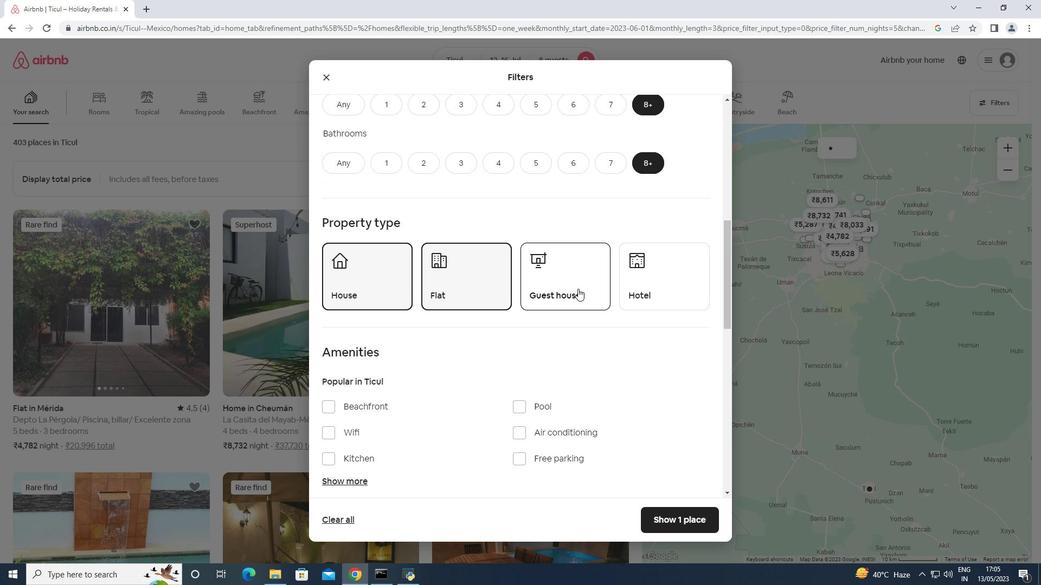 
Action: Mouse scrolled (578, 288) with delta (0, 0)
Screenshot: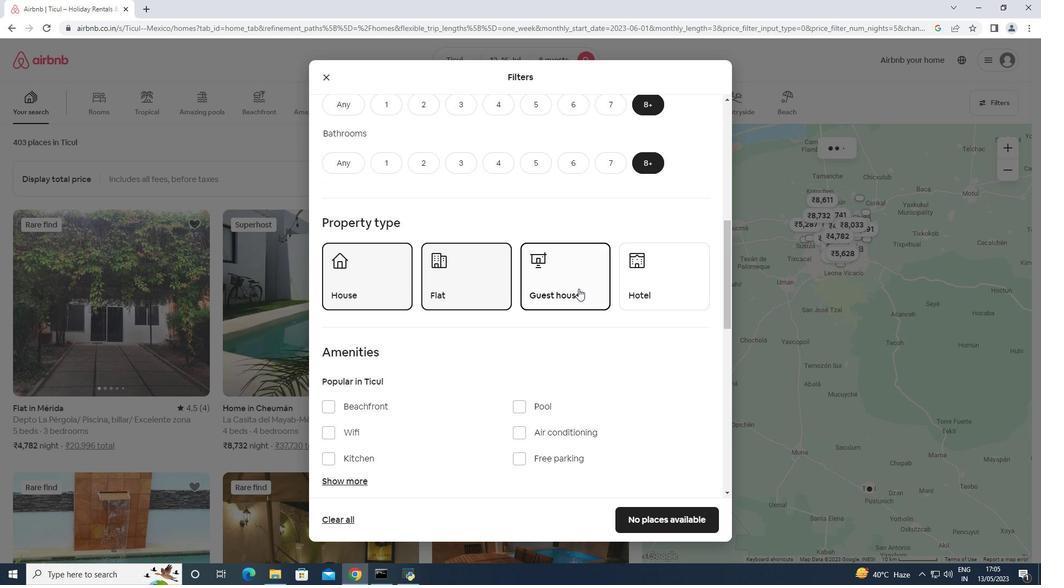
Action: Mouse scrolled (578, 288) with delta (0, 0)
Screenshot: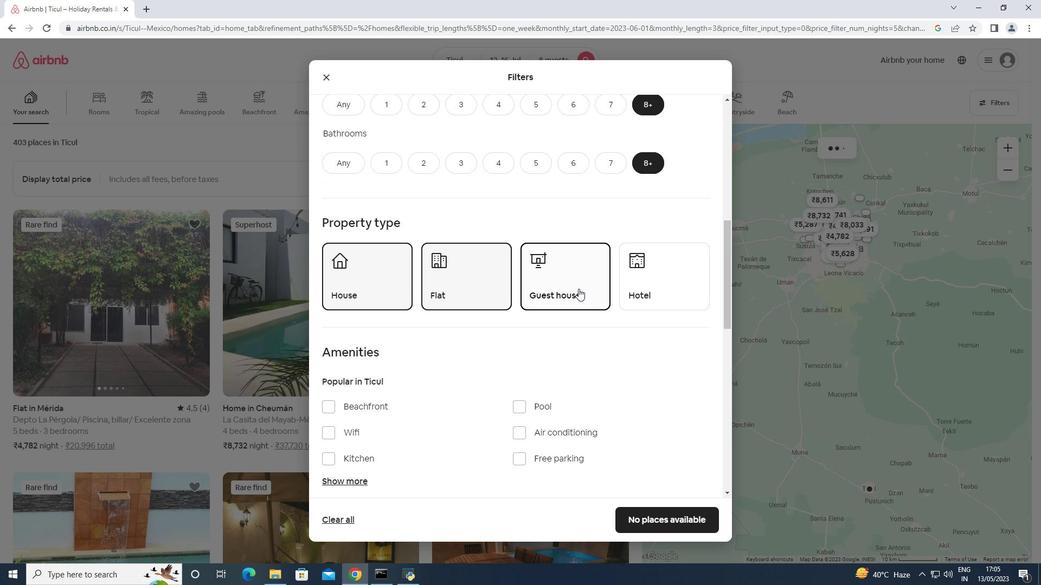 
Action: Mouse scrolled (578, 288) with delta (0, 0)
Screenshot: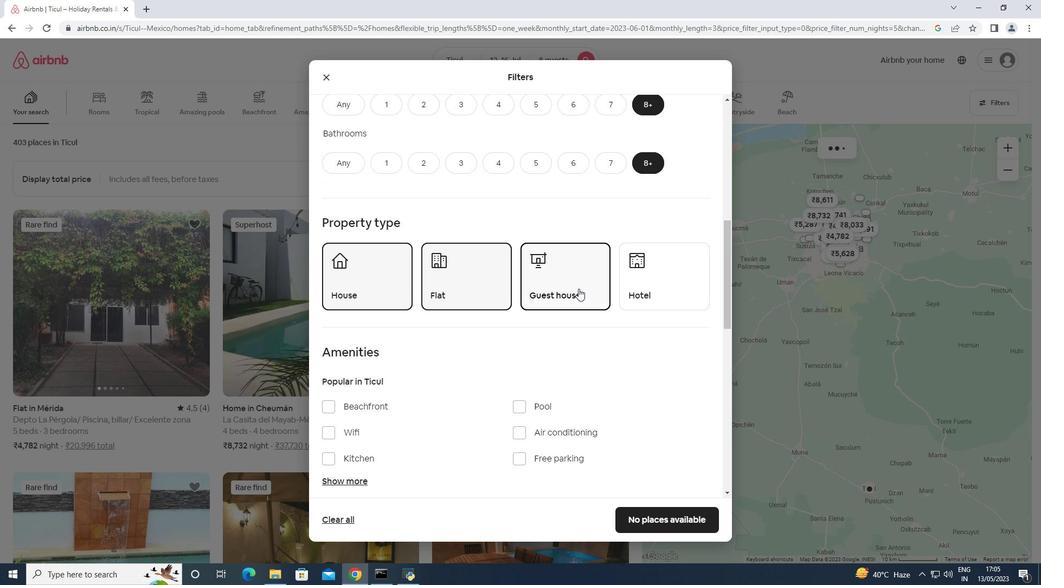 
Action: Mouse scrolled (578, 288) with delta (0, 0)
Screenshot: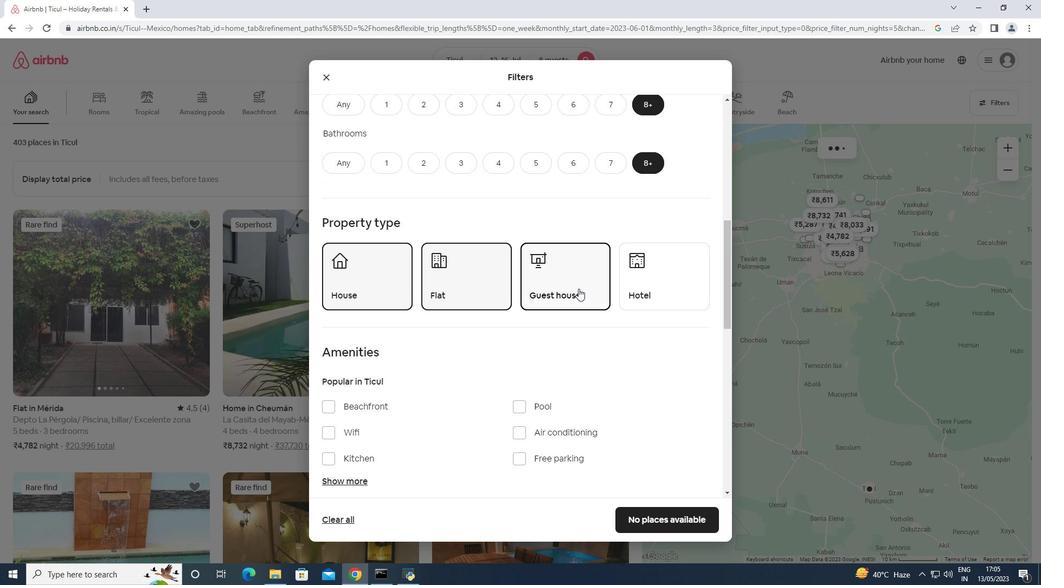 
Action: Mouse moved to (365, 266)
Screenshot: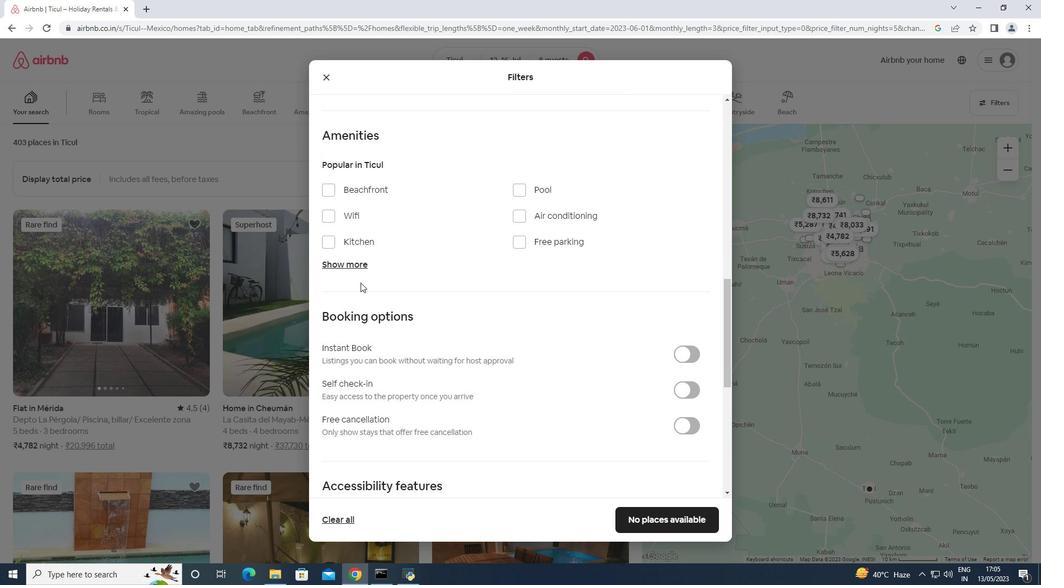 
Action: Mouse pressed left at (365, 266)
Screenshot: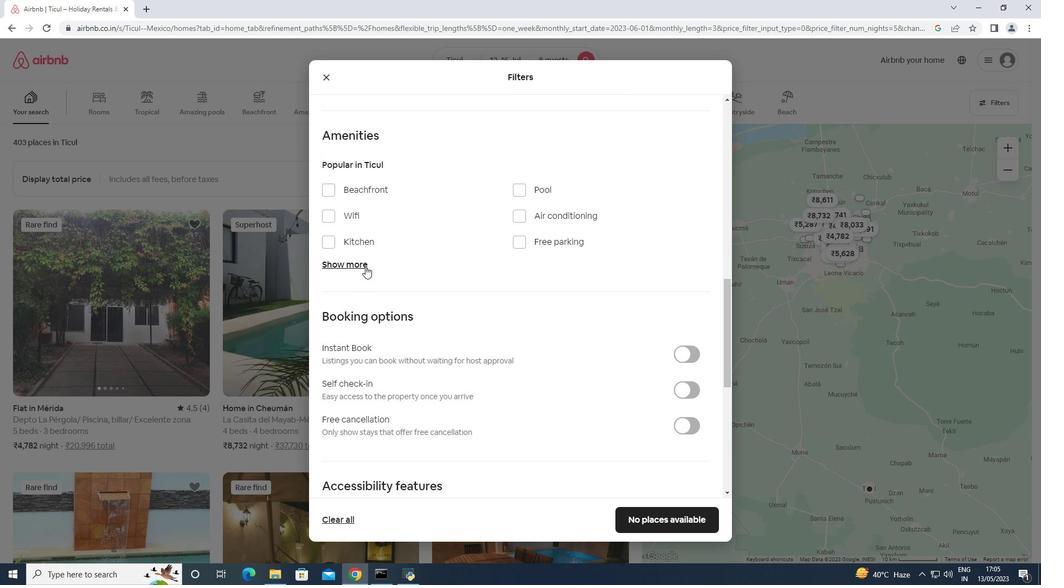 
Action: Mouse moved to (358, 215)
Screenshot: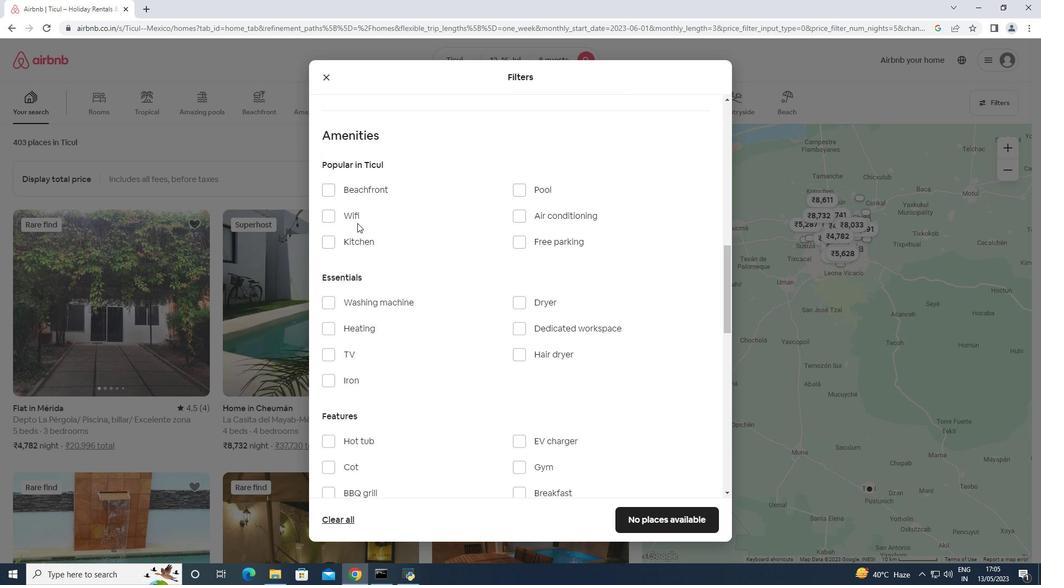 
Action: Mouse pressed left at (358, 215)
Screenshot: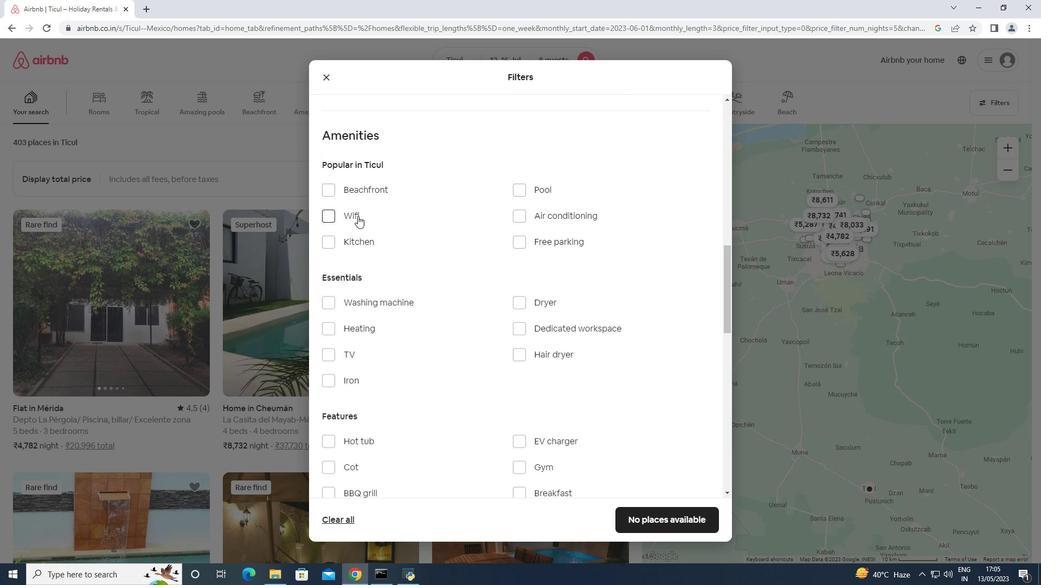 
Action: Mouse moved to (536, 237)
Screenshot: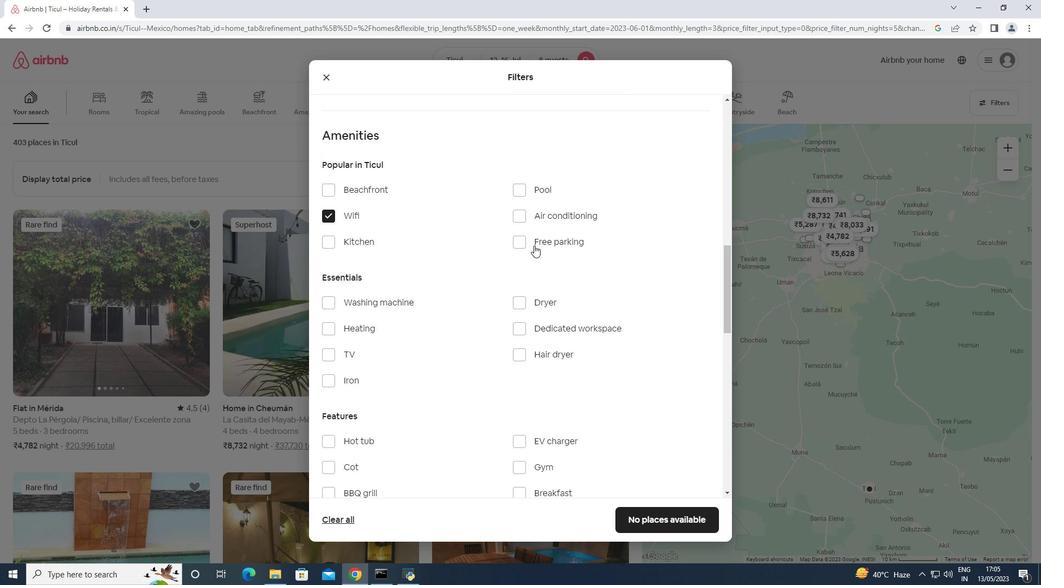 
Action: Mouse pressed left at (536, 237)
Screenshot: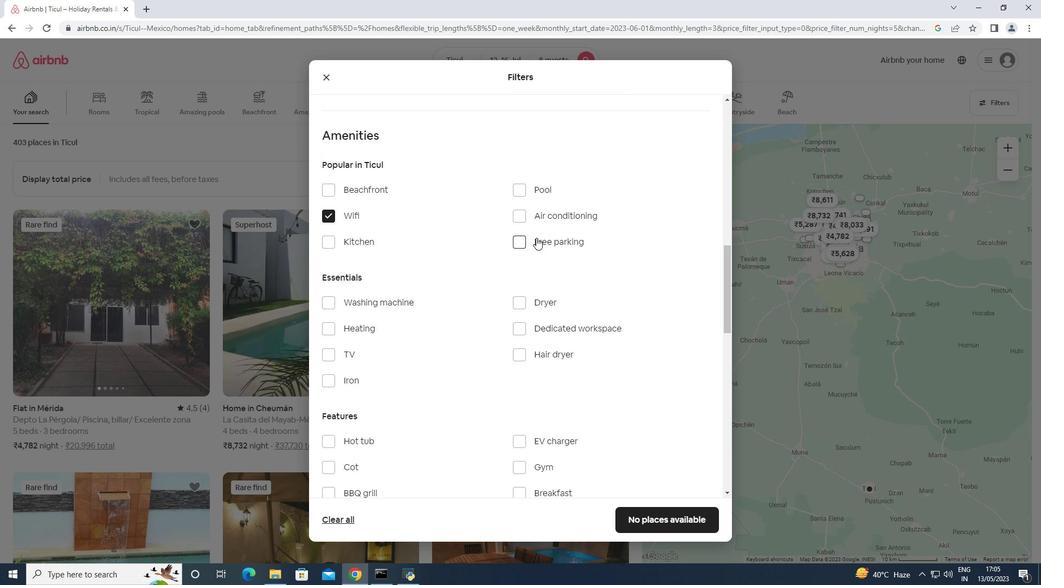 
Action: Mouse moved to (360, 354)
Screenshot: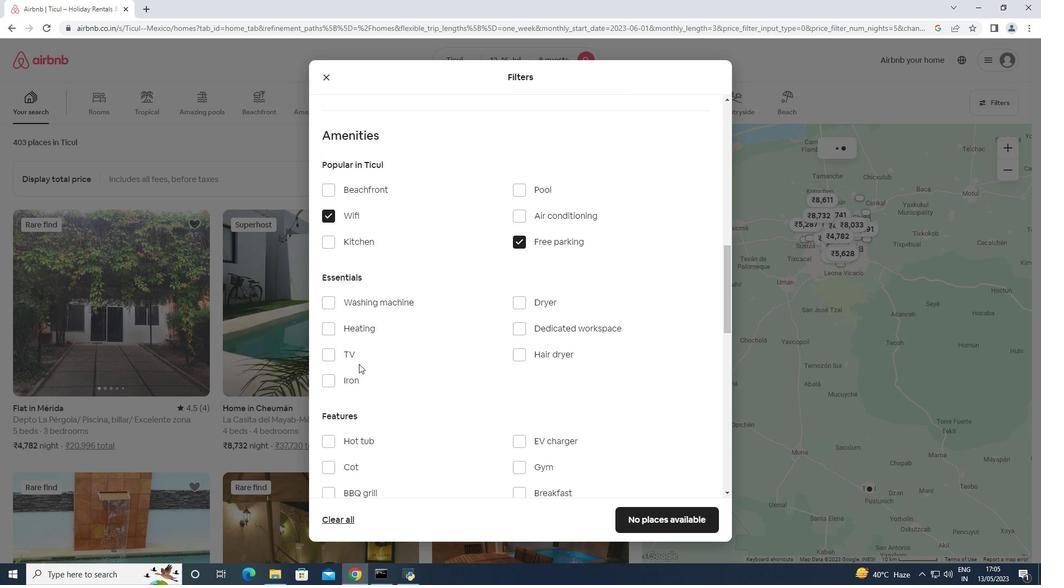 
Action: Mouse pressed left at (360, 354)
Screenshot: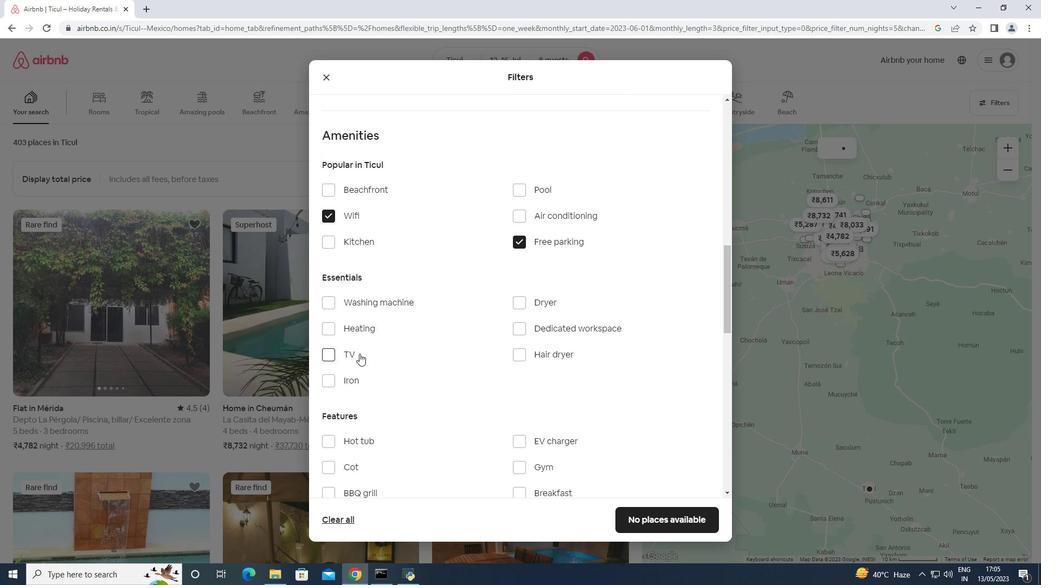 
Action: Mouse moved to (375, 343)
Screenshot: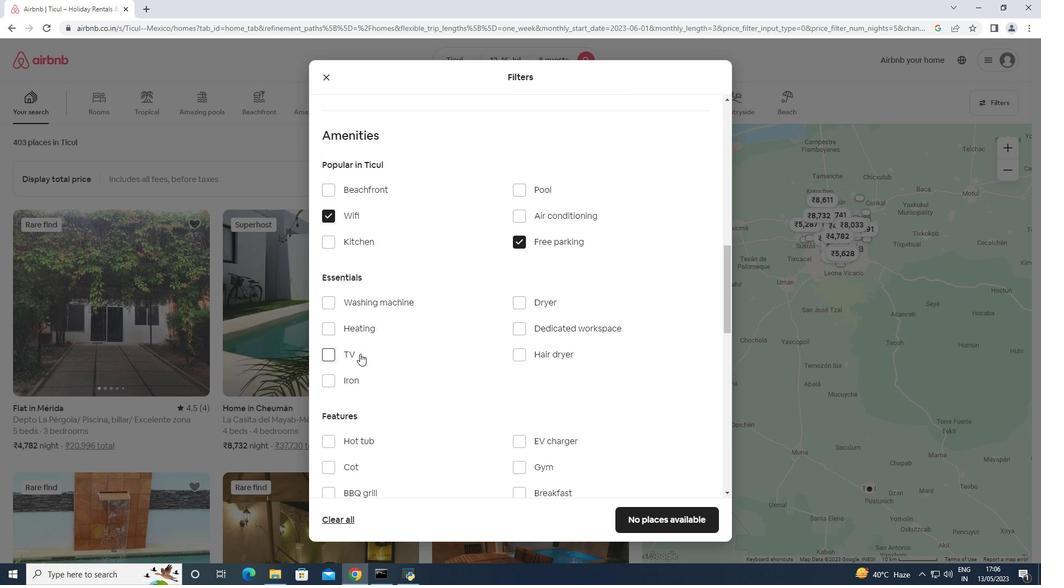 
Action: Mouse scrolled (375, 342) with delta (0, 0)
Screenshot: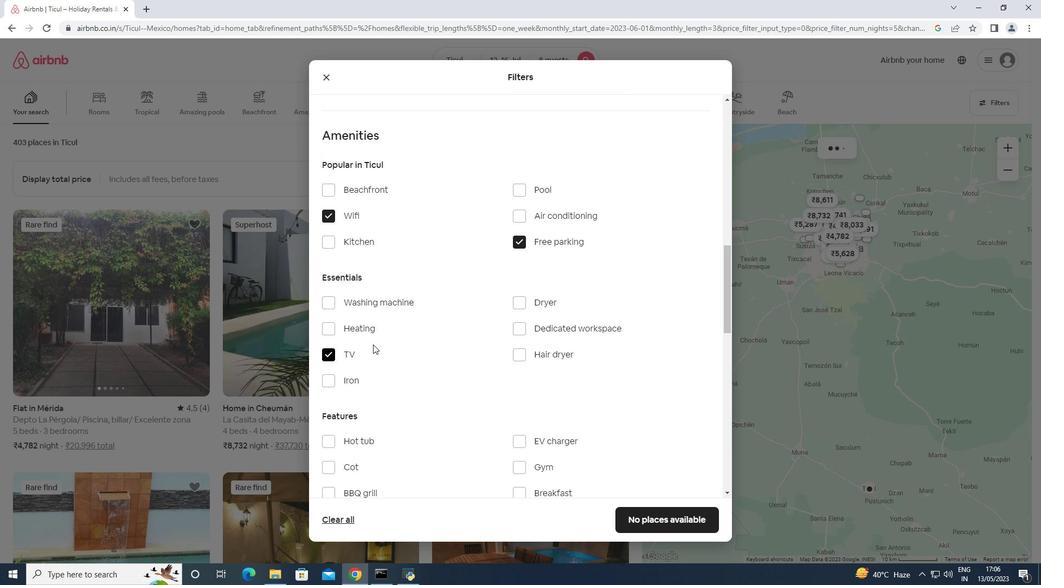 
Action: Mouse scrolled (375, 342) with delta (0, 0)
Screenshot: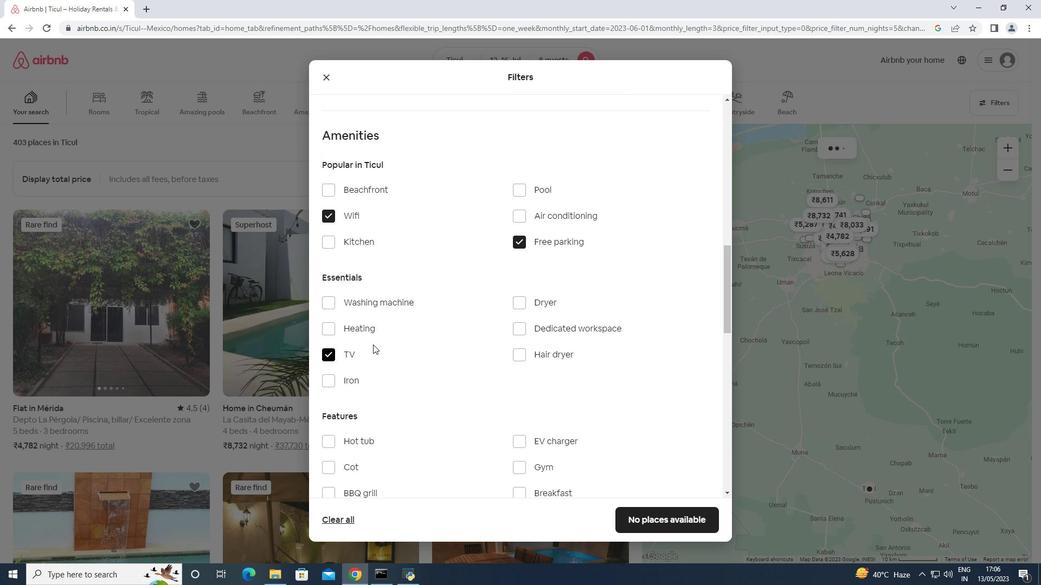 
Action: Mouse scrolled (375, 342) with delta (0, 0)
Screenshot: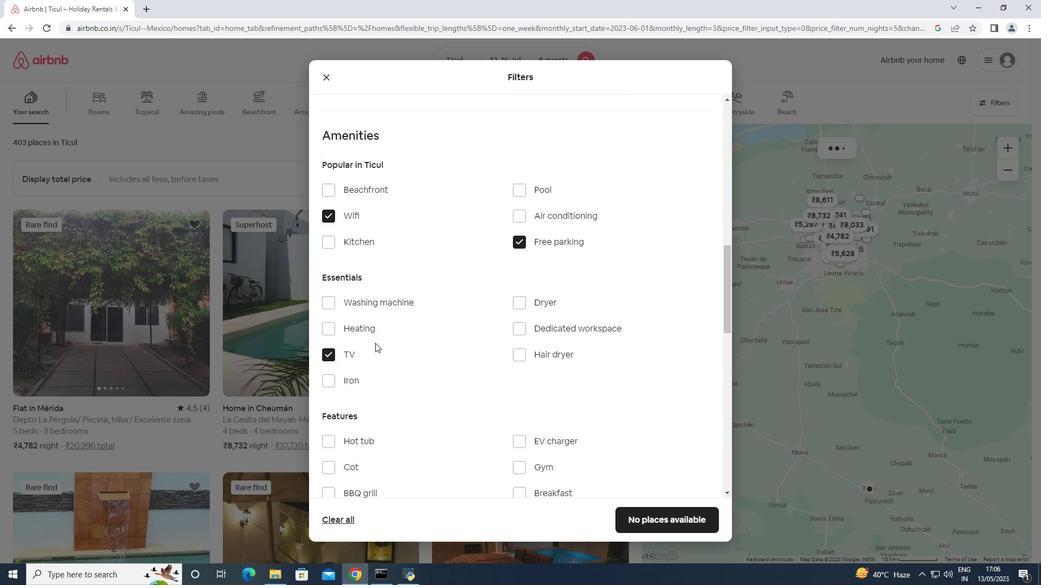 
Action: Mouse scrolled (375, 342) with delta (0, 0)
Screenshot: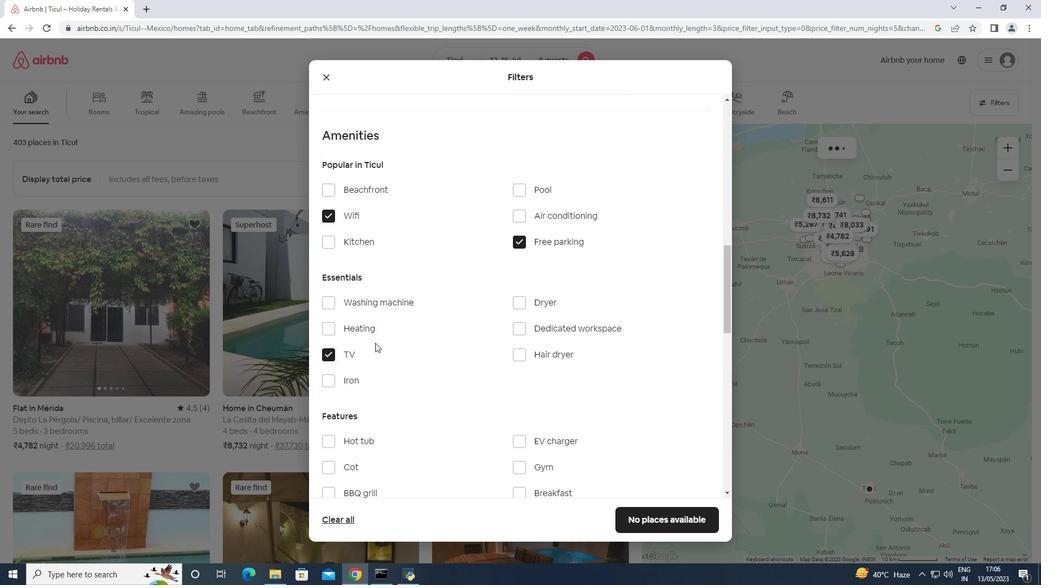 
Action: Mouse moved to (537, 273)
Screenshot: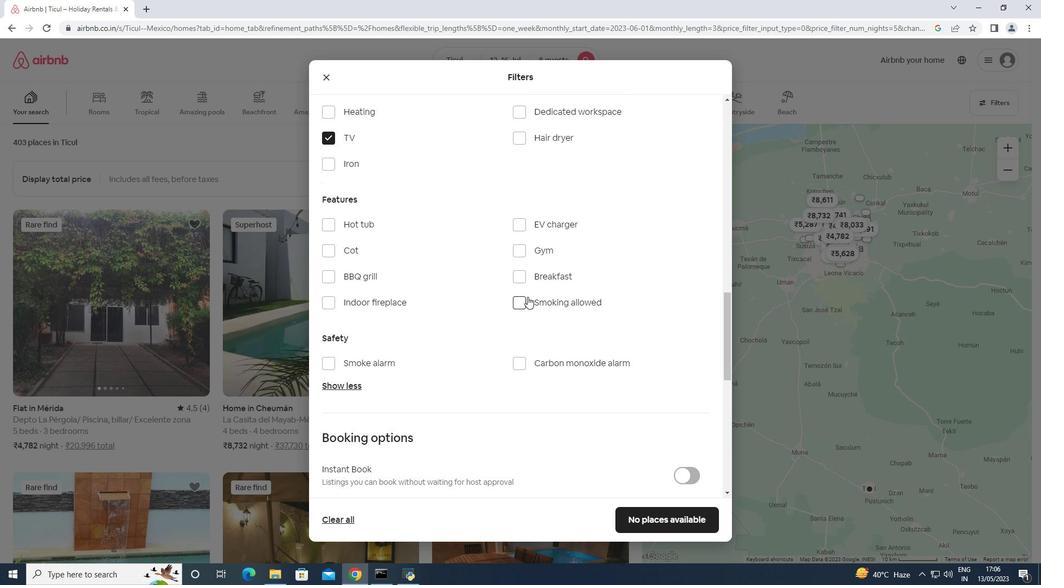 
Action: Mouse pressed left at (537, 273)
Screenshot: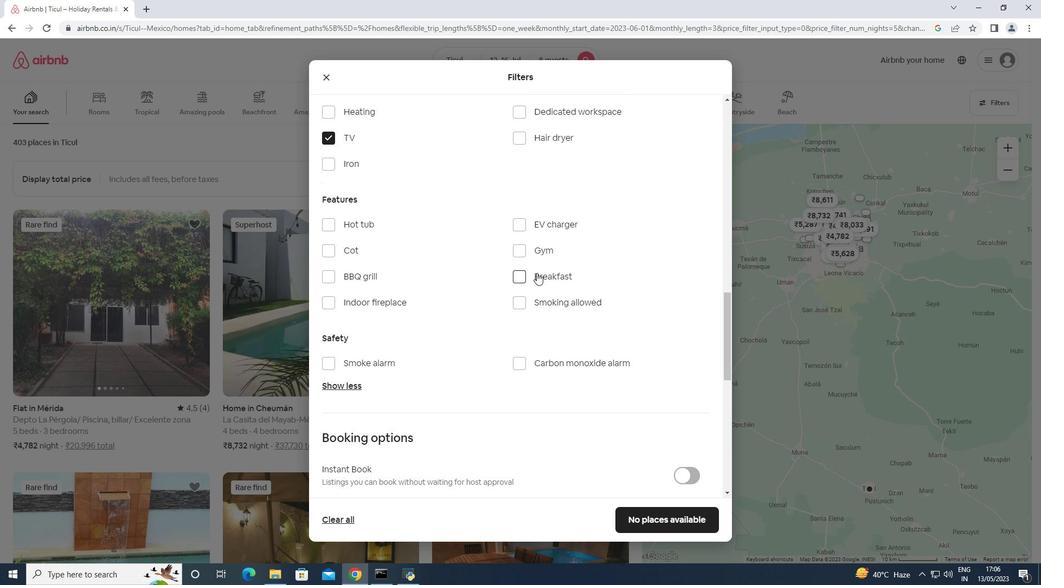 
Action: Mouse moved to (525, 256)
Screenshot: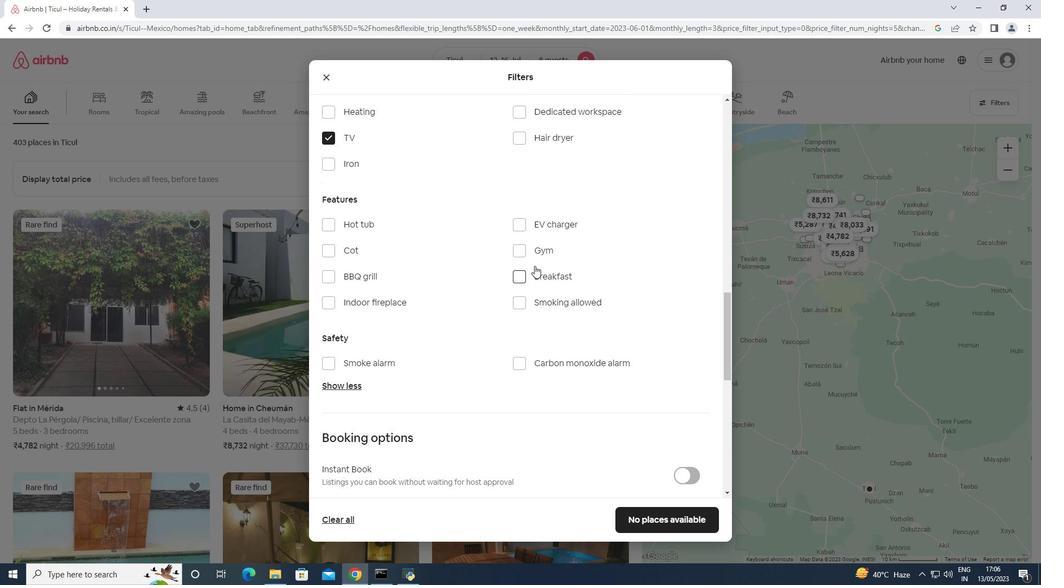 
Action: Mouse pressed left at (525, 256)
Screenshot: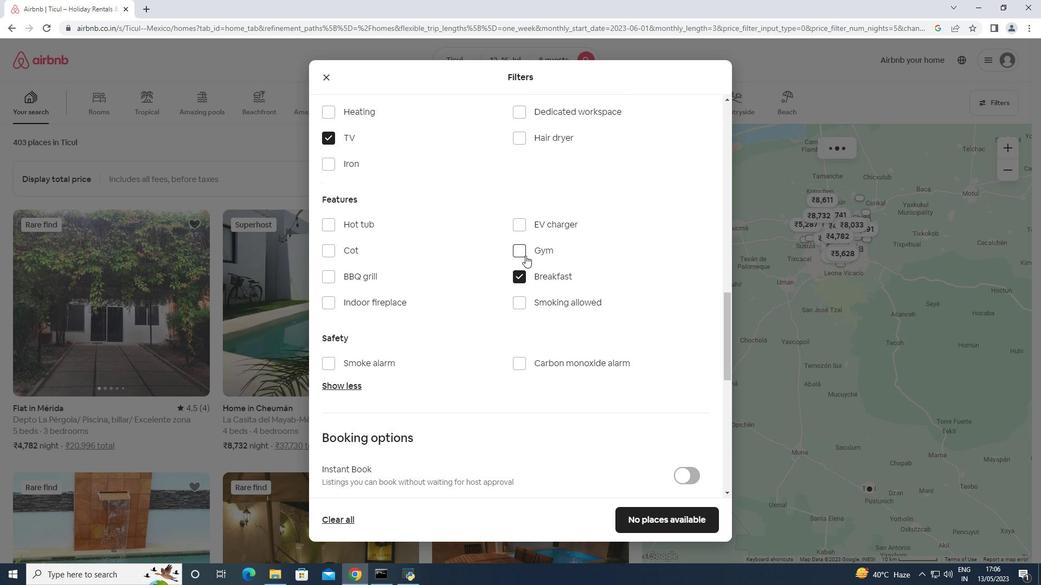
Action: Mouse moved to (524, 255)
Screenshot: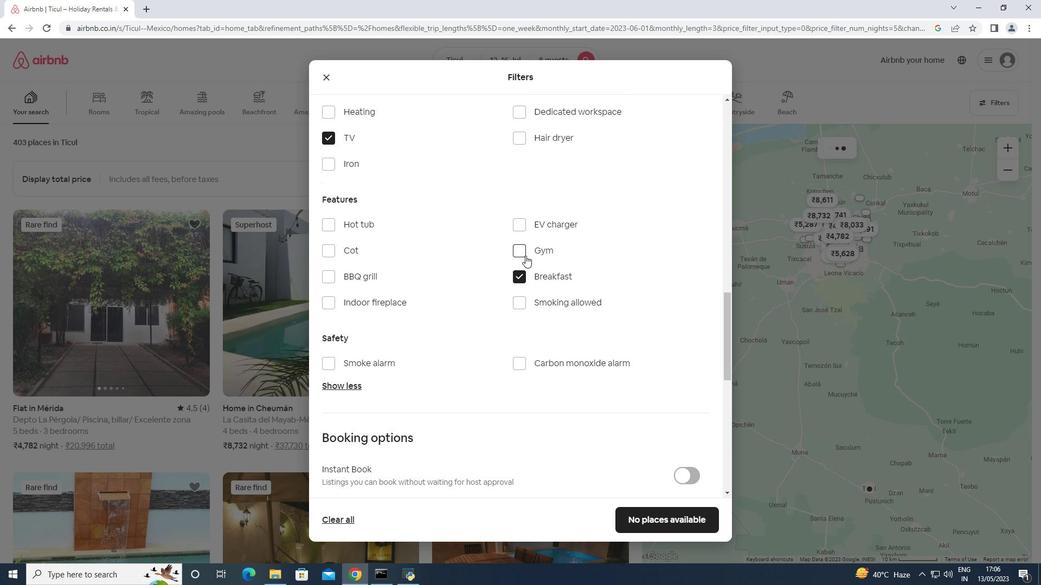 
Action: Mouse scrolled (524, 254) with delta (0, 0)
Screenshot: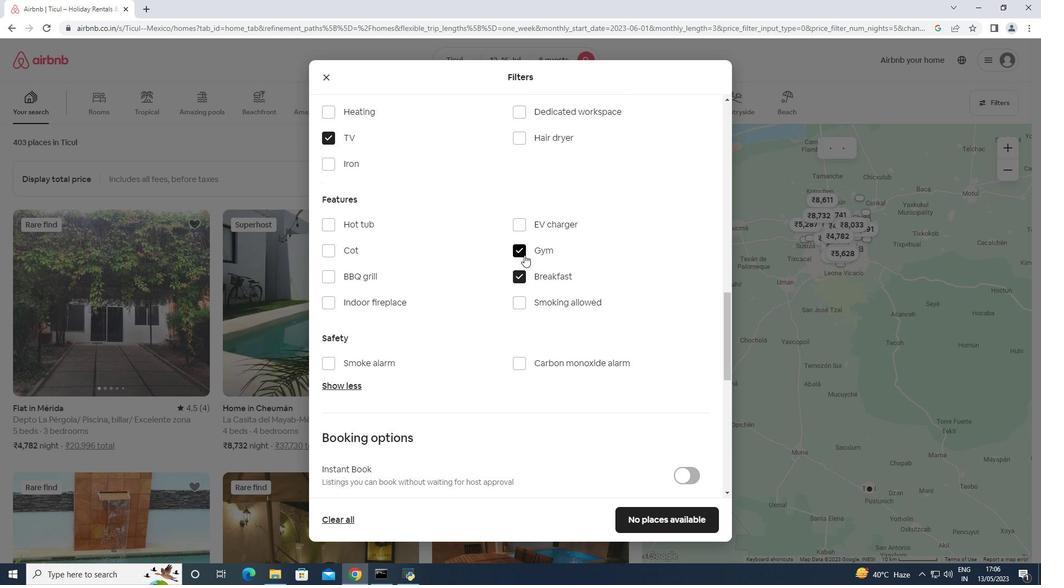 
Action: Mouse scrolled (524, 254) with delta (0, 0)
Screenshot: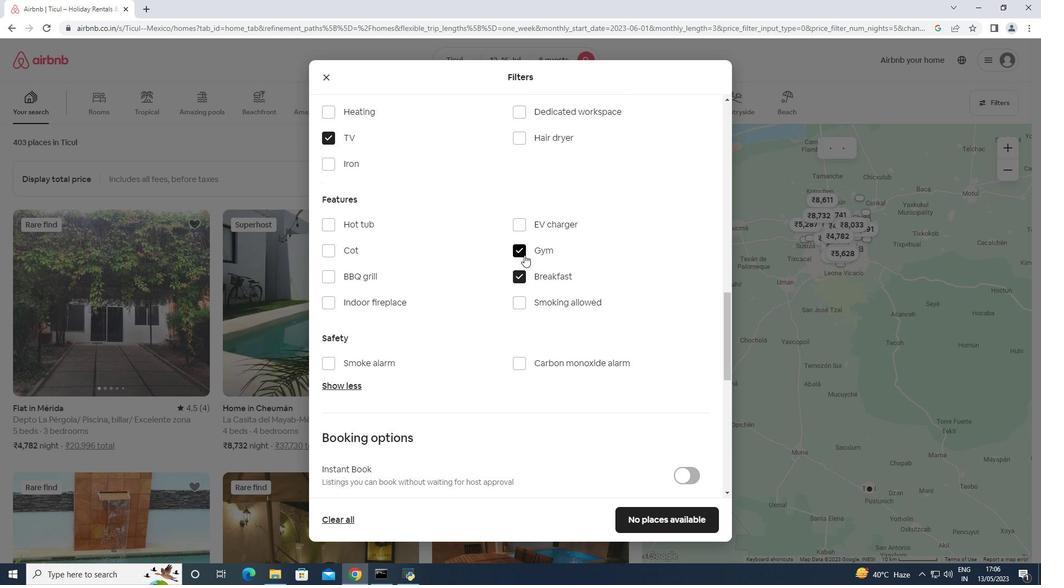
Action: Mouse scrolled (524, 254) with delta (0, 0)
Screenshot: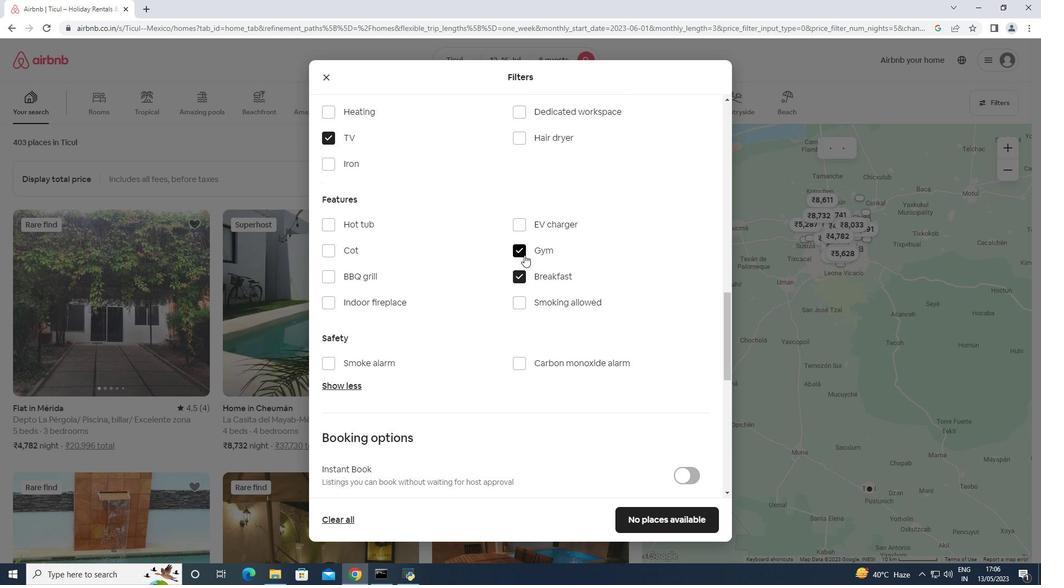 
Action: Mouse scrolled (524, 254) with delta (0, 0)
Screenshot: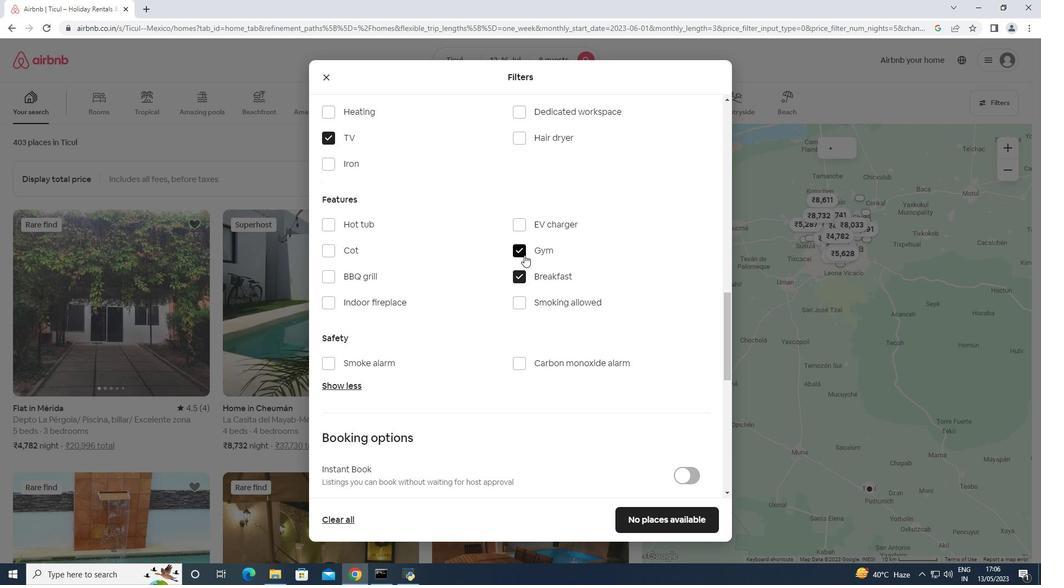 
Action: Mouse scrolled (524, 254) with delta (0, 0)
Screenshot: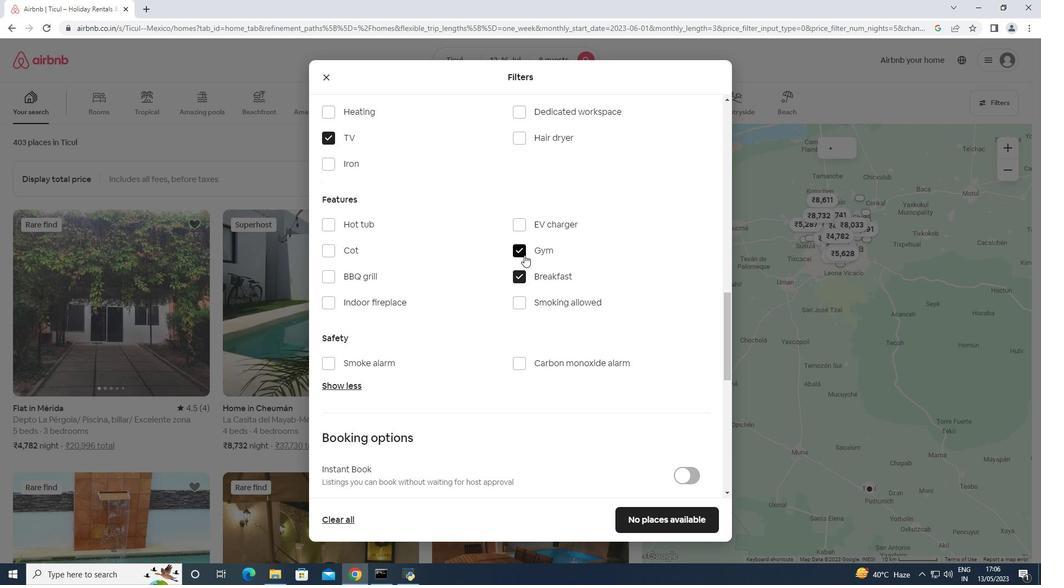 
Action: Mouse moved to (695, 243)
Screenshot: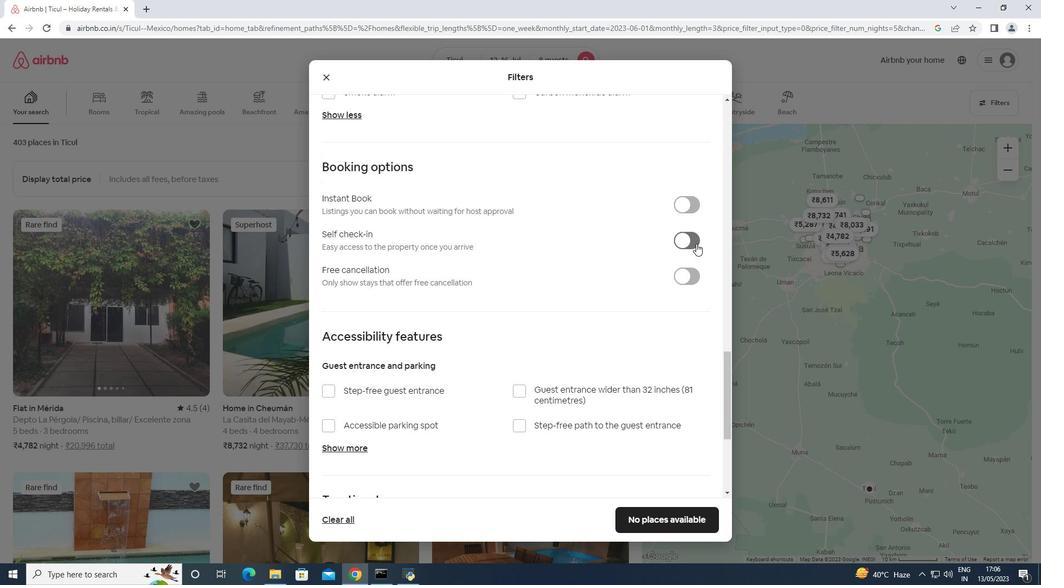 
Action: Mouse pressed left at (695, 243)
Screenshot: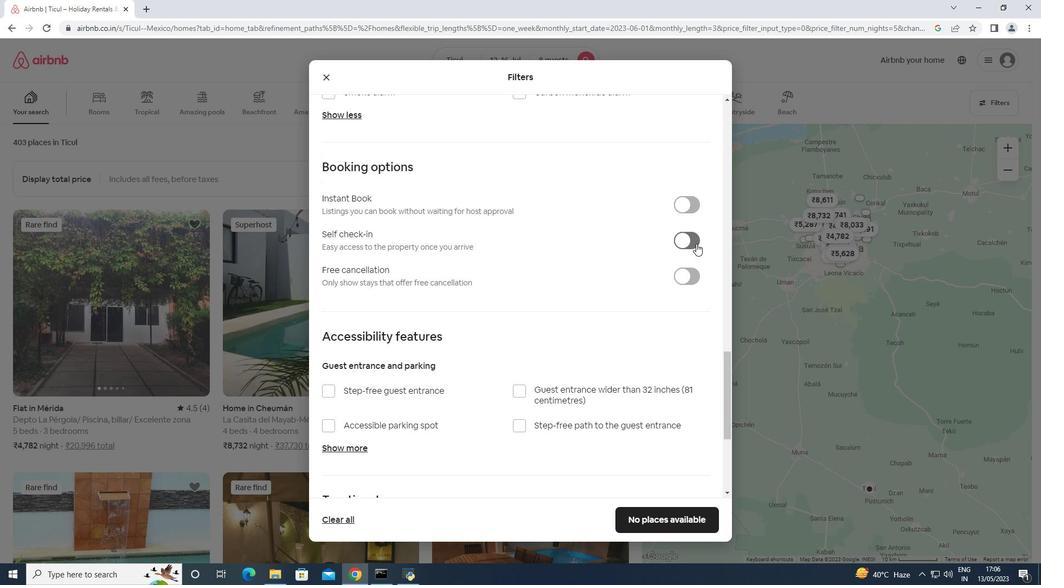 
Action: Mouse moved to (689, 241)
Screenshot: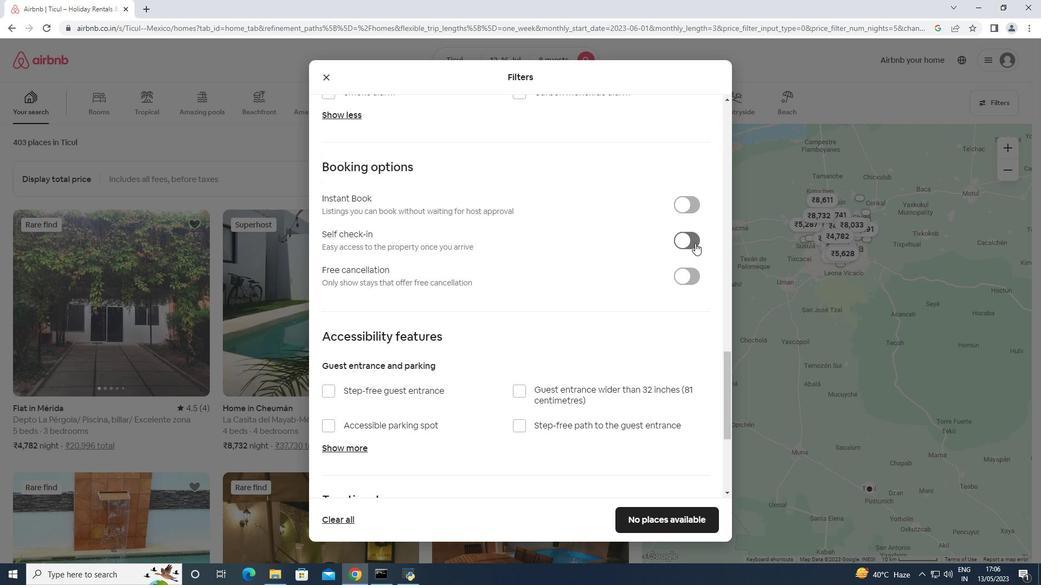 
Action: Mouse scrolled (689, 240) with delta (0, 0)
Screenshot: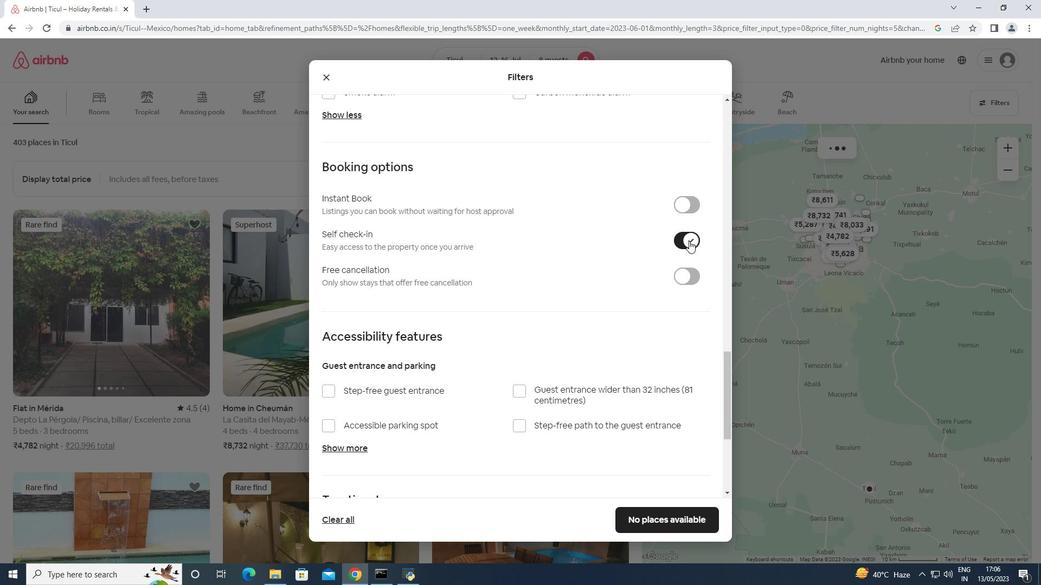 
Action: Mouse scrolled (689, 240) with delta (0, 0)
Screenshot: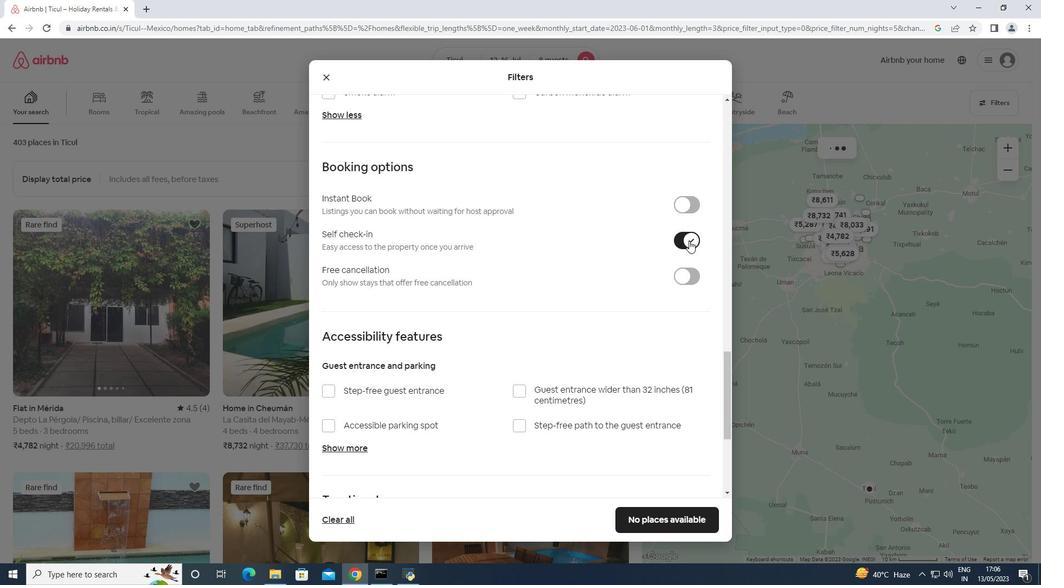 
Action: Mouse scrolled (689, 240) with delta (0, 0)
Screenshot: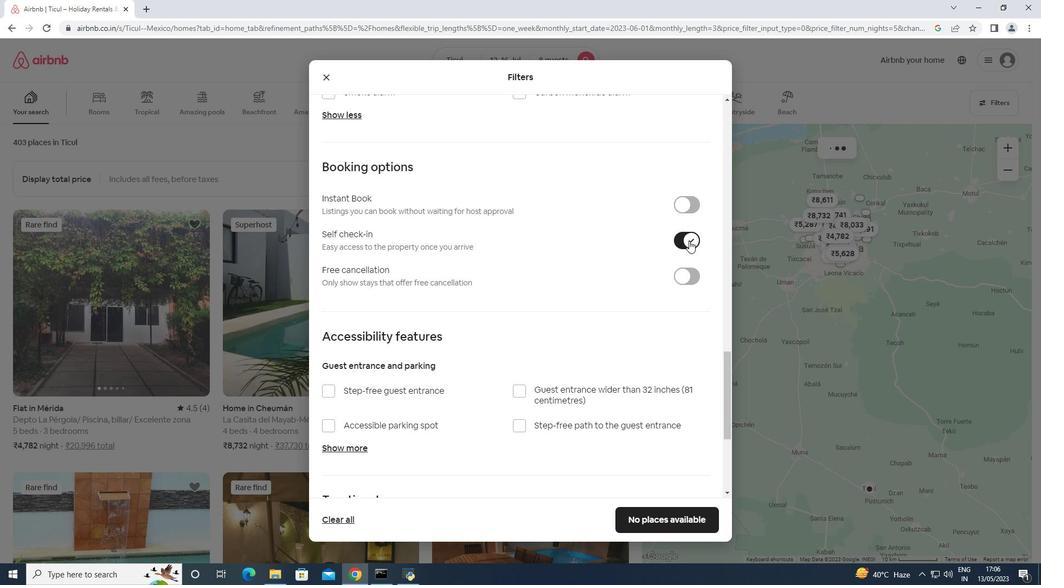 
Action: Mouse scrolled (689, 240) with delta (0, 0)
Screenshot: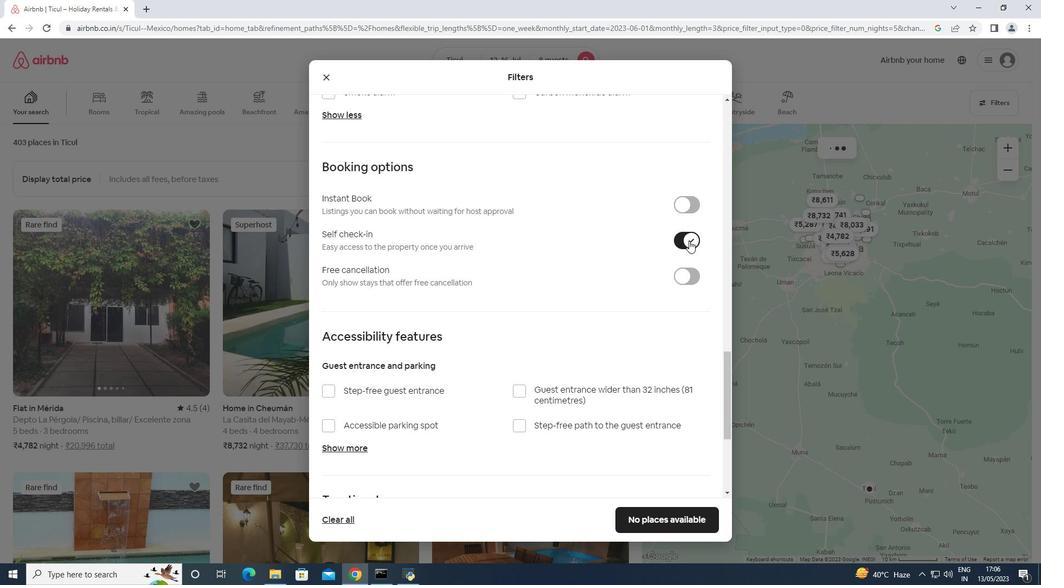 
Action: Mouse scrolled (689, 240) with delta (0, 0)
Screenshot: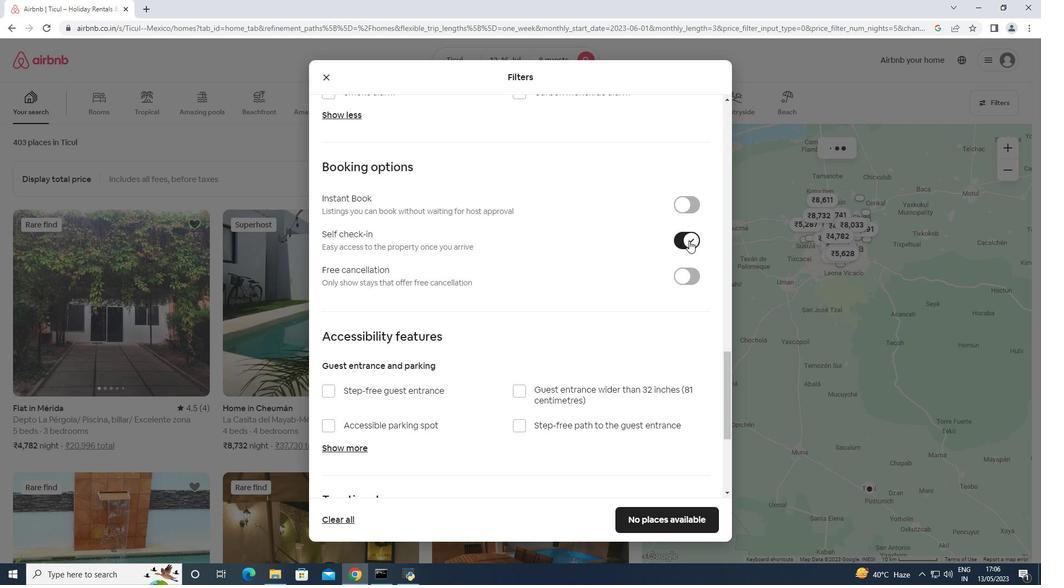 
Action: Mouse moved to (358, 422)
Screenshot: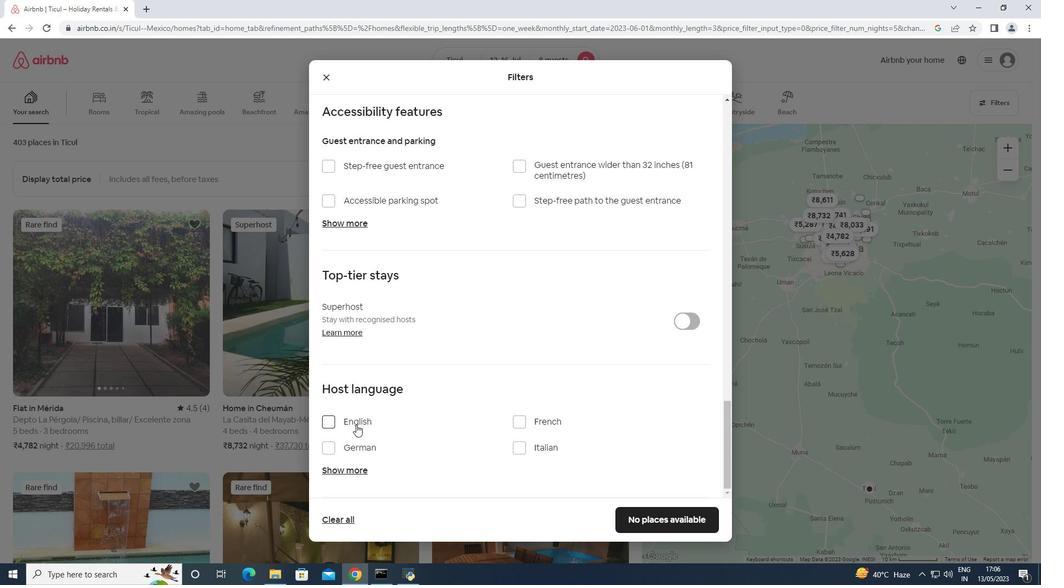 
Action: Mouse pressed left at (358, 422)
Screenshot: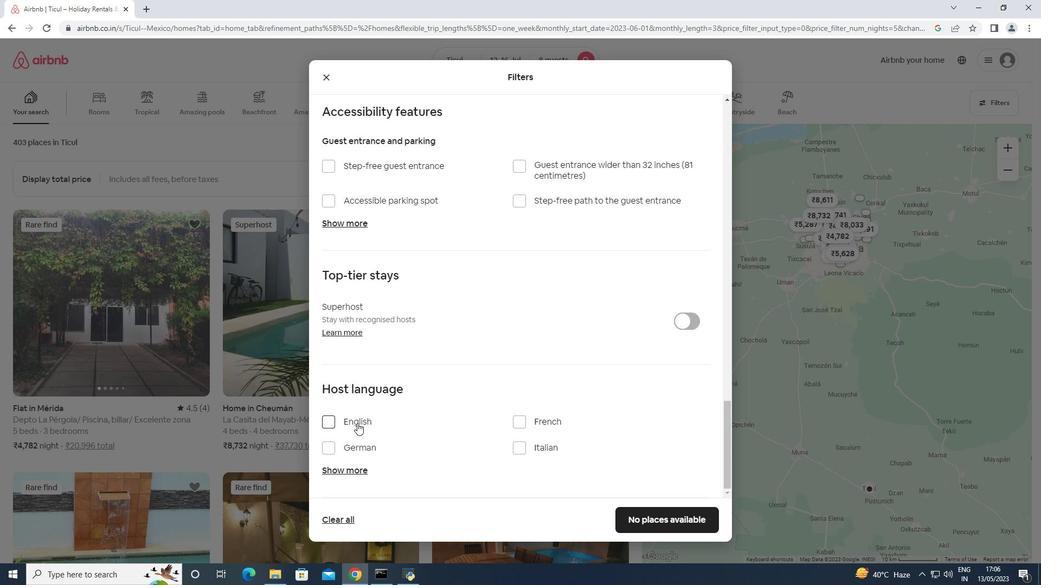 
Action: Mouse moved to (640, 510)
Screenshot: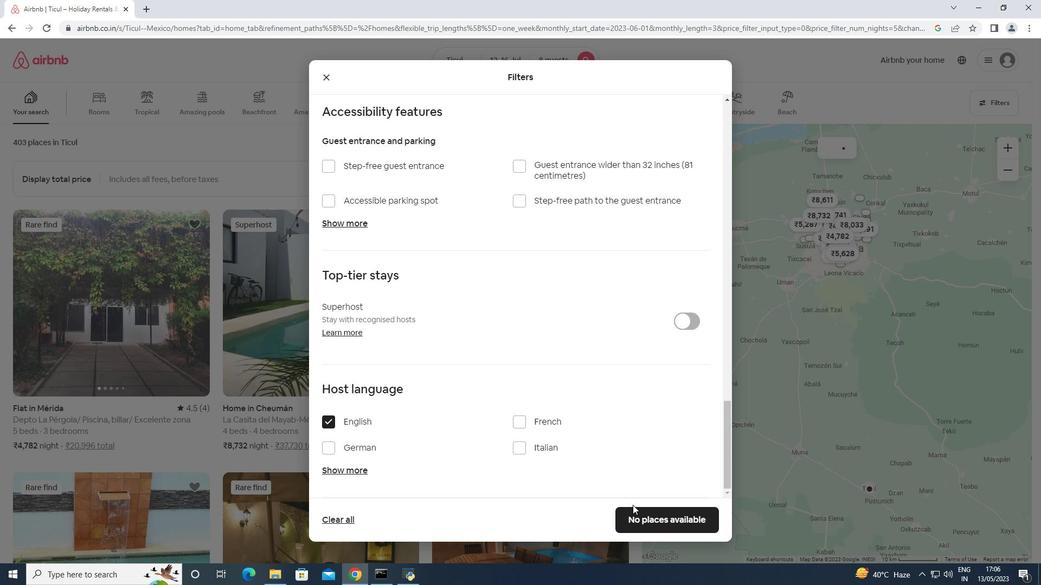 
Action: Mouse pressed left at (640, 510)
Screenshot: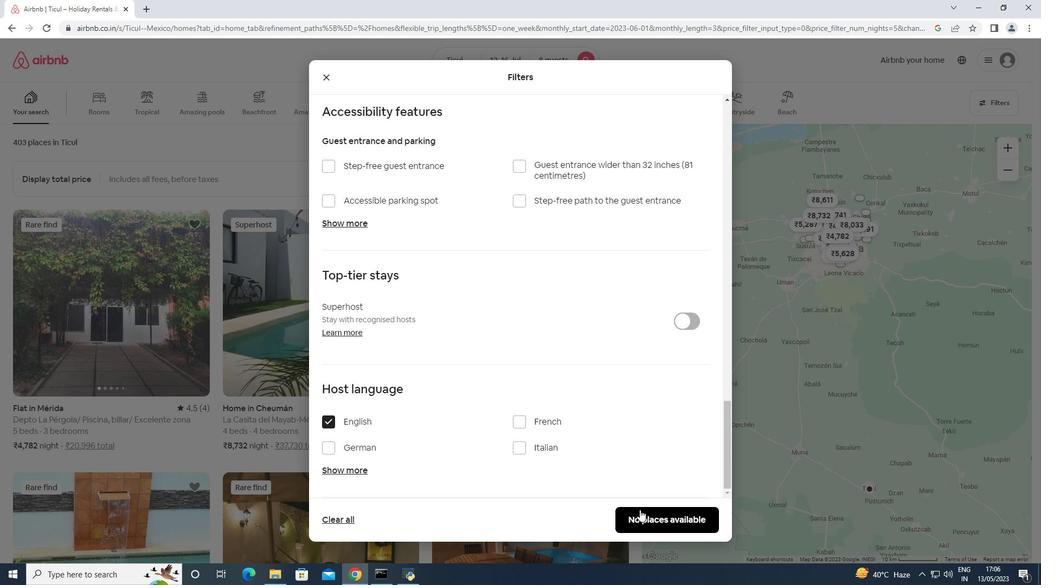 
Action: Mouse moved to (543, 137)
Screenshot: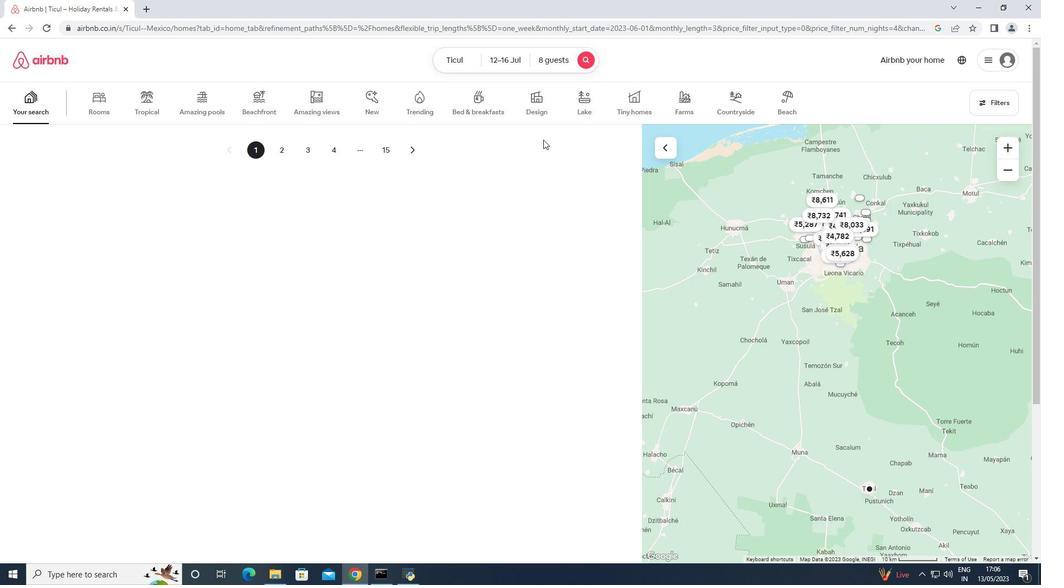 
